 Task: Look for products in the category "Dental Care" from Lively Up Your Breath! only.
Action: Mouse pressed left at (308, 142)
Screenshot: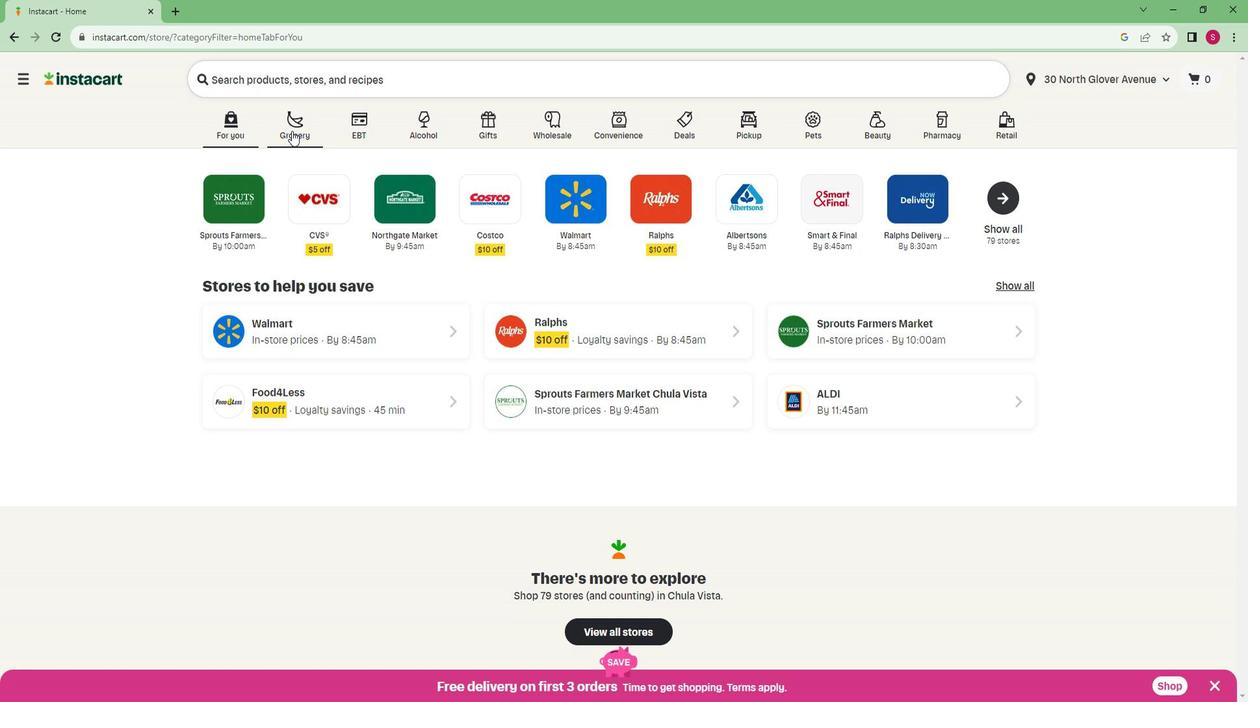 
Action: Mouse moved to (282, 363)
Screenshot: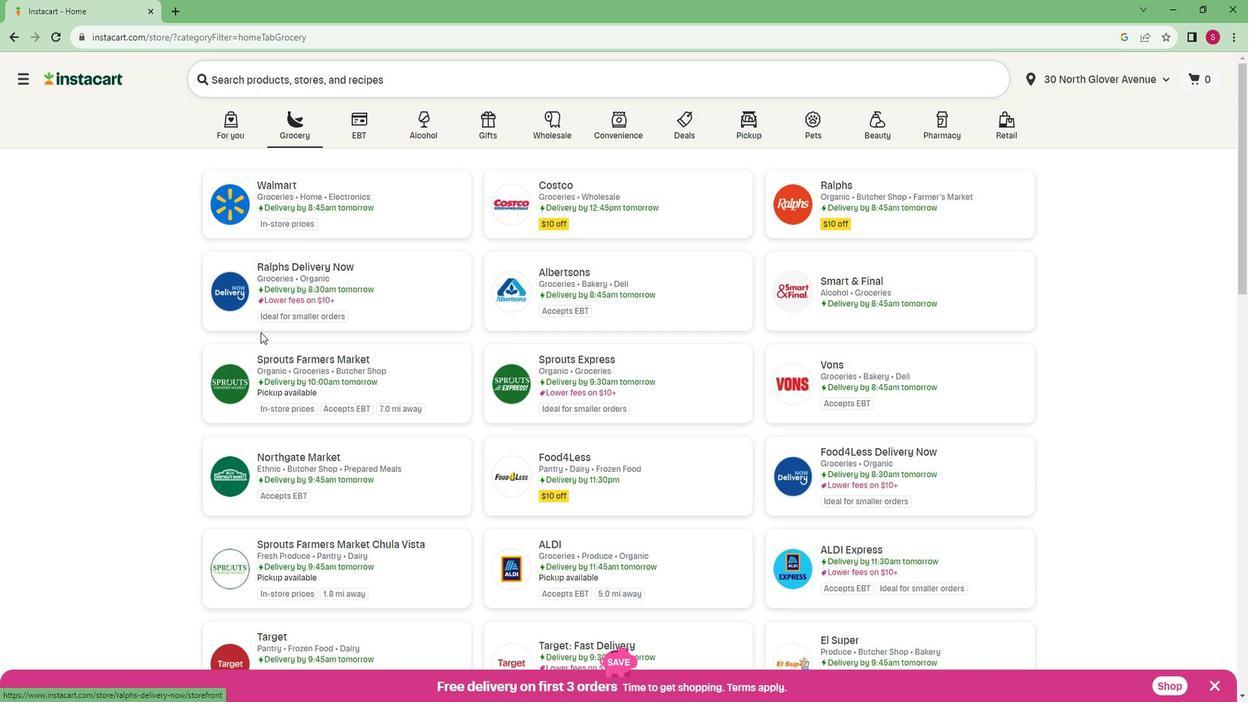 
Action: Mouse pressed left at (282, 363)
Screenshot: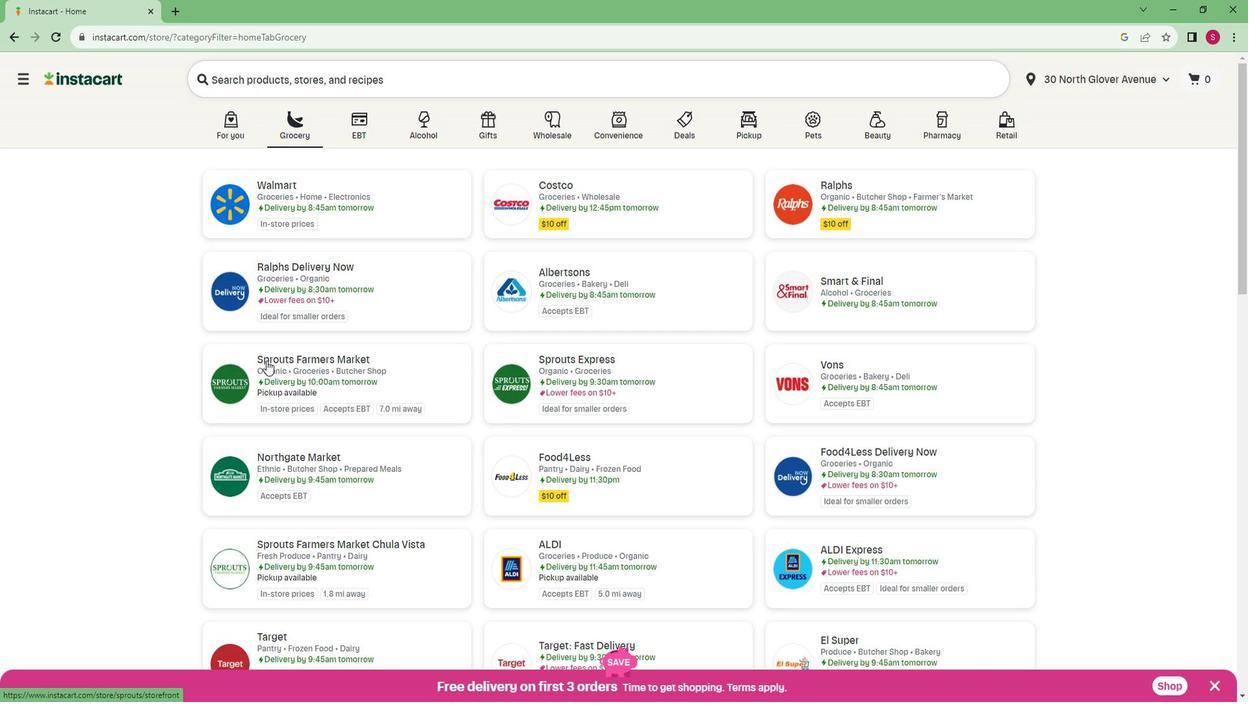 
Action: Mouse moved to (104, 404)
Screenshot: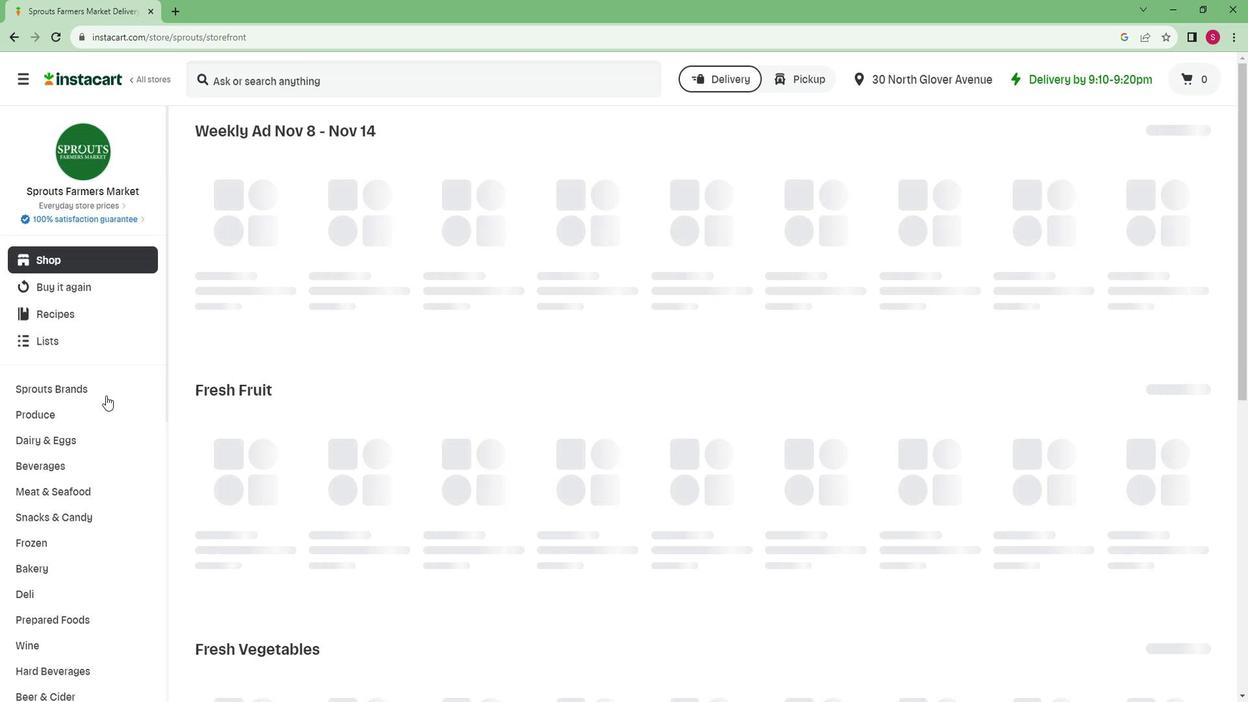
Action: Mouse scrolled (104, 403) with delta (0, 0)
Screenshot: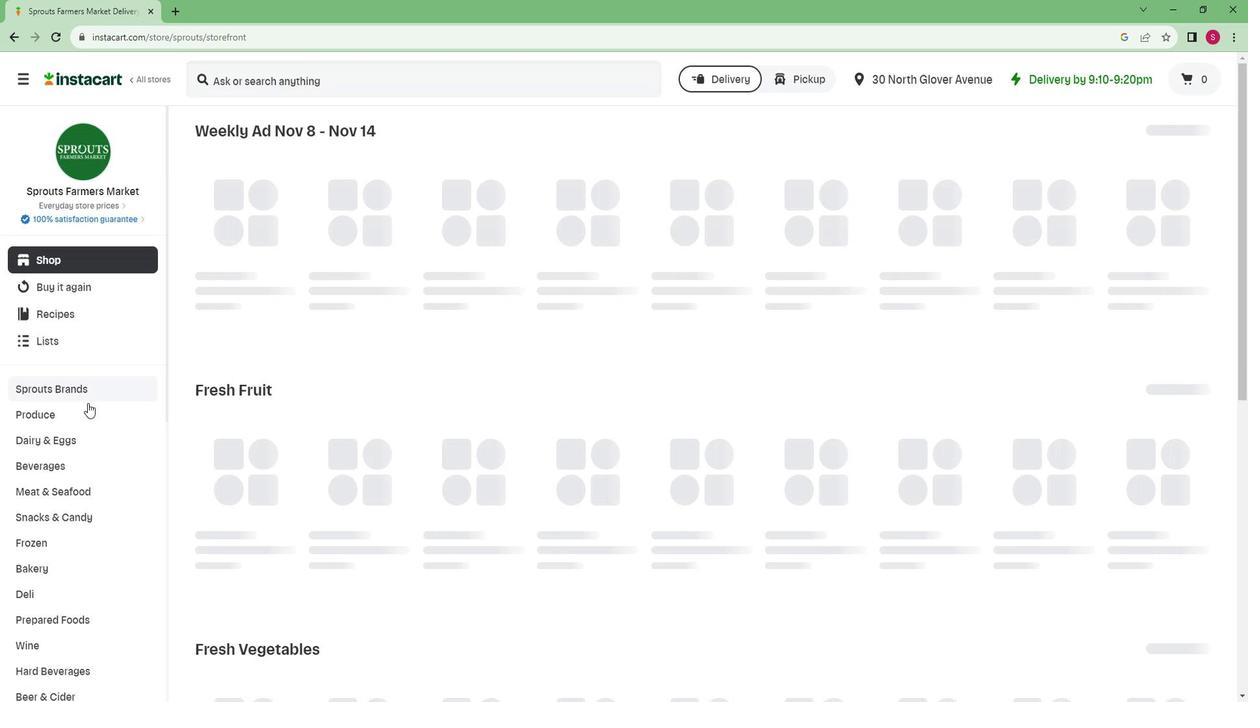 
Action: Mouse scrolled (104, 403) with delta (0, 0)
Screenshot: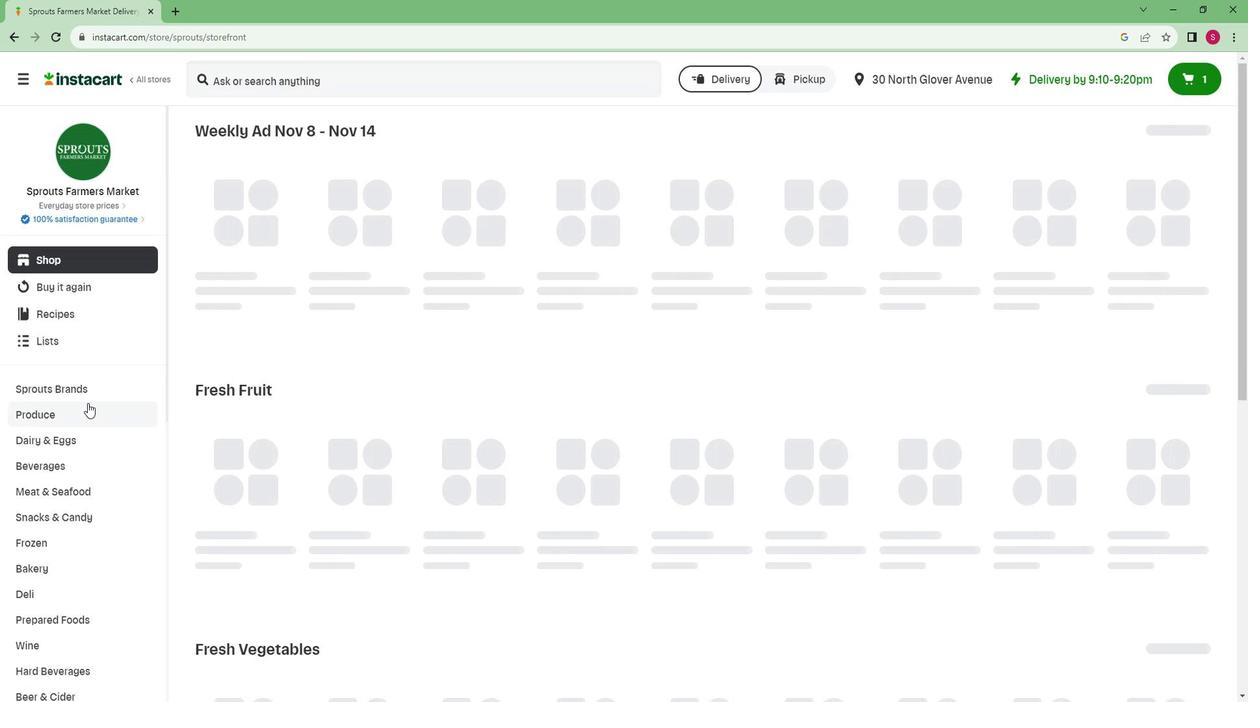 
Action: Mouse scrolled (104, 403) with delta (0, 0)
Screenshot: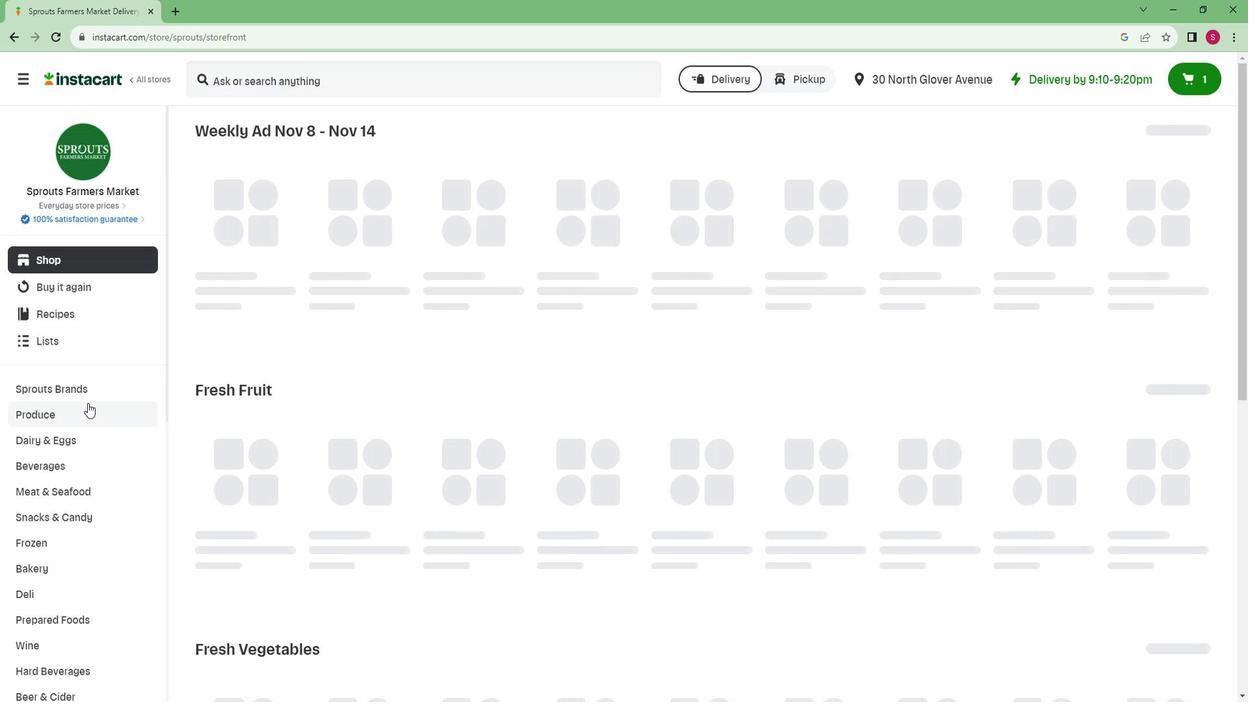 
Action: Mouse scrolled (104, 403) with delta (0, 0)
Screenshot: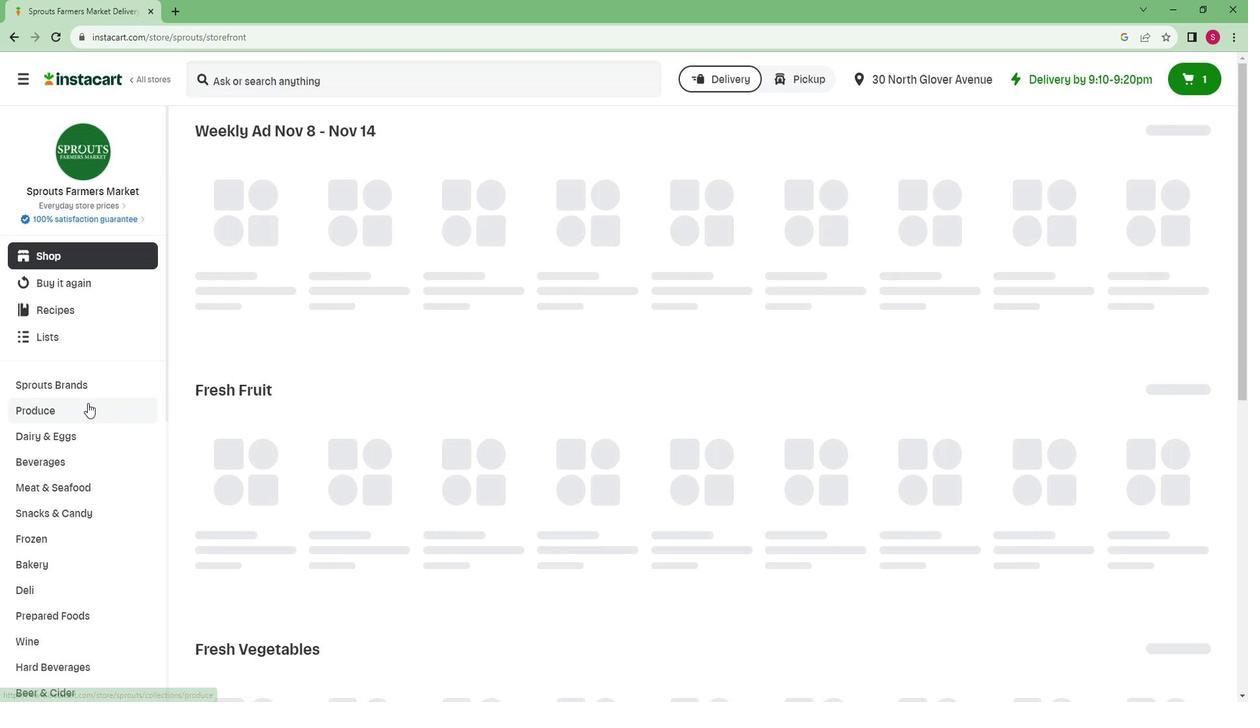 
Action: Mouse scrolled (104, 405) with delta (0, 0)
Screenshot: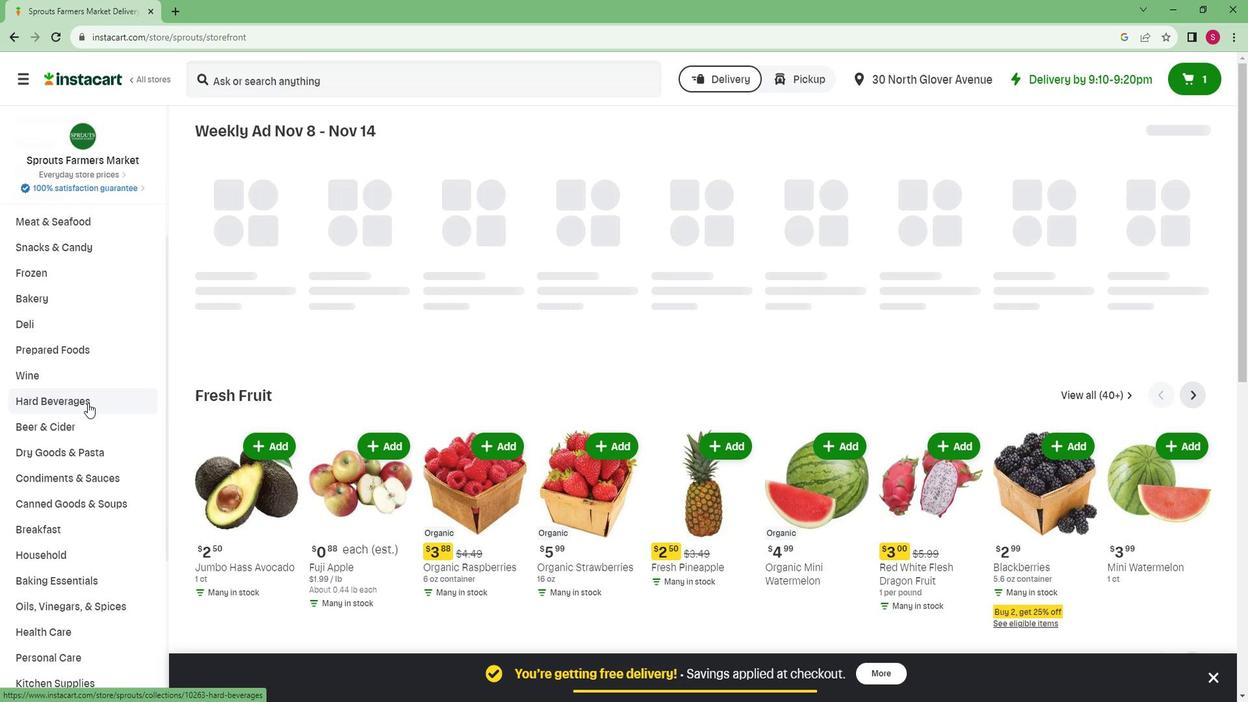 
Action: Mouse scrolled (104, 405) with delta (0, 0)
Screenshot: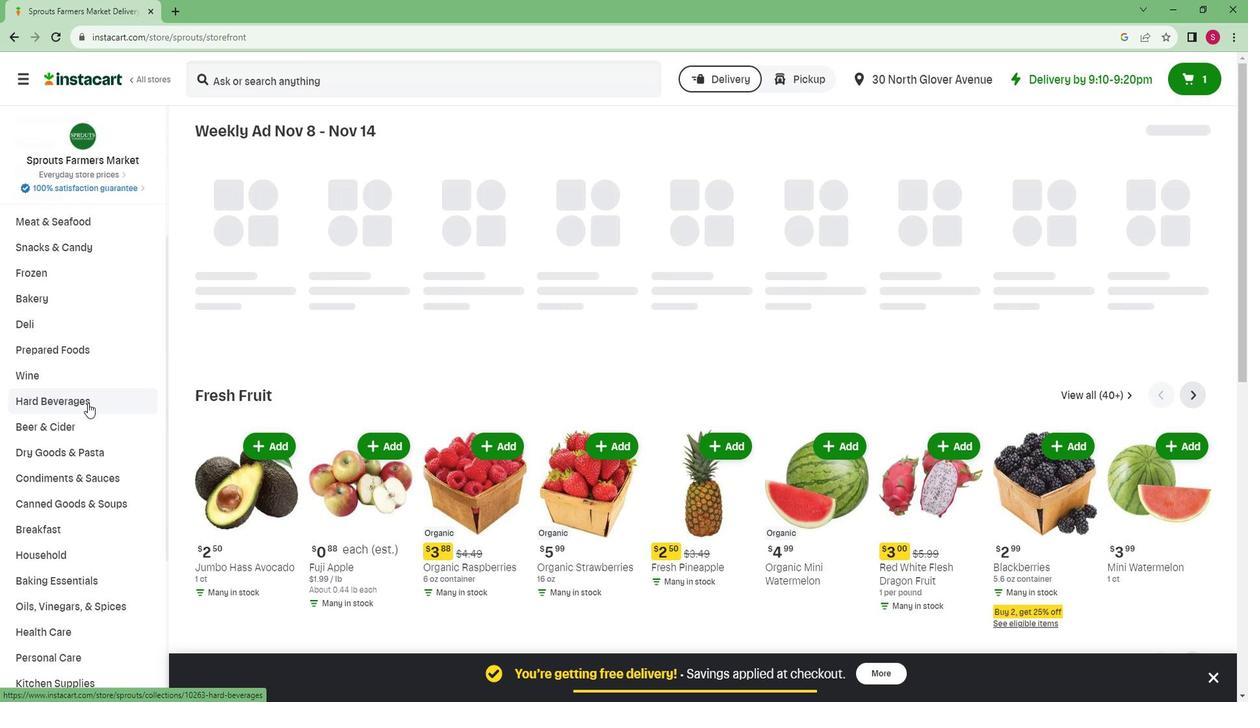 
Action: Mouse moved to (103, 405)
Screenshot: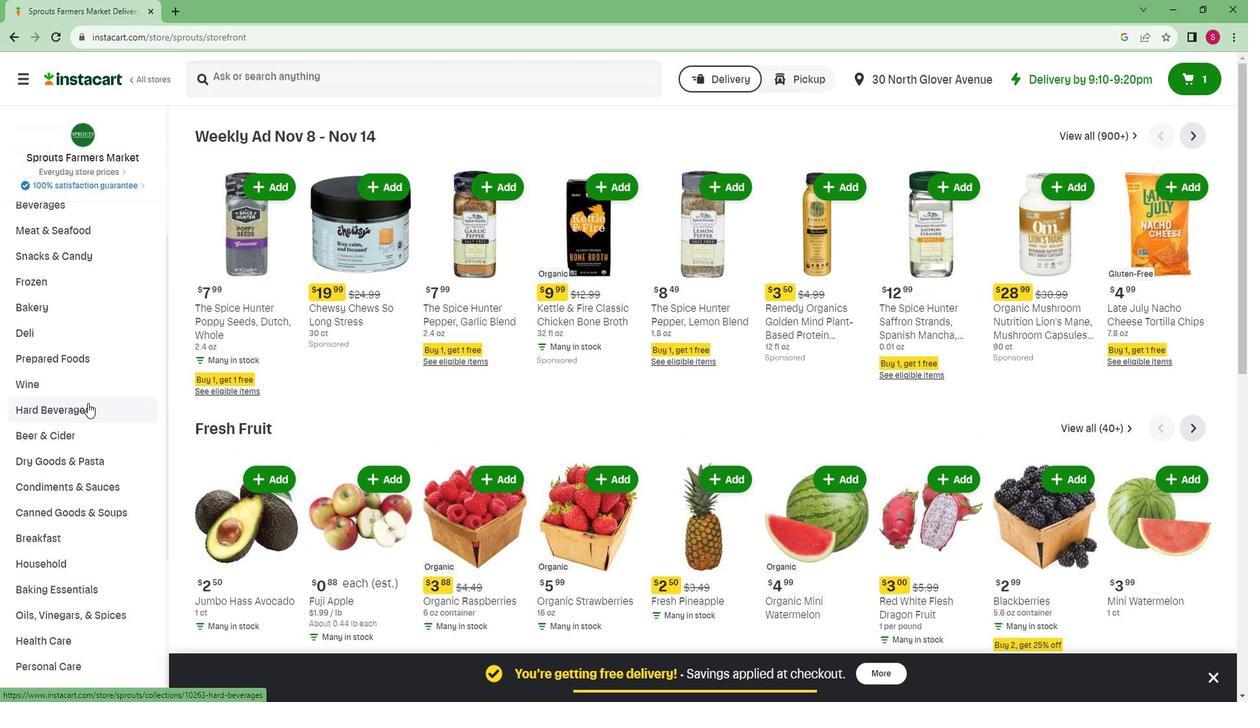 
Action: Mouse scrolled (103, 404) with delta (0, 0)
Screenshot: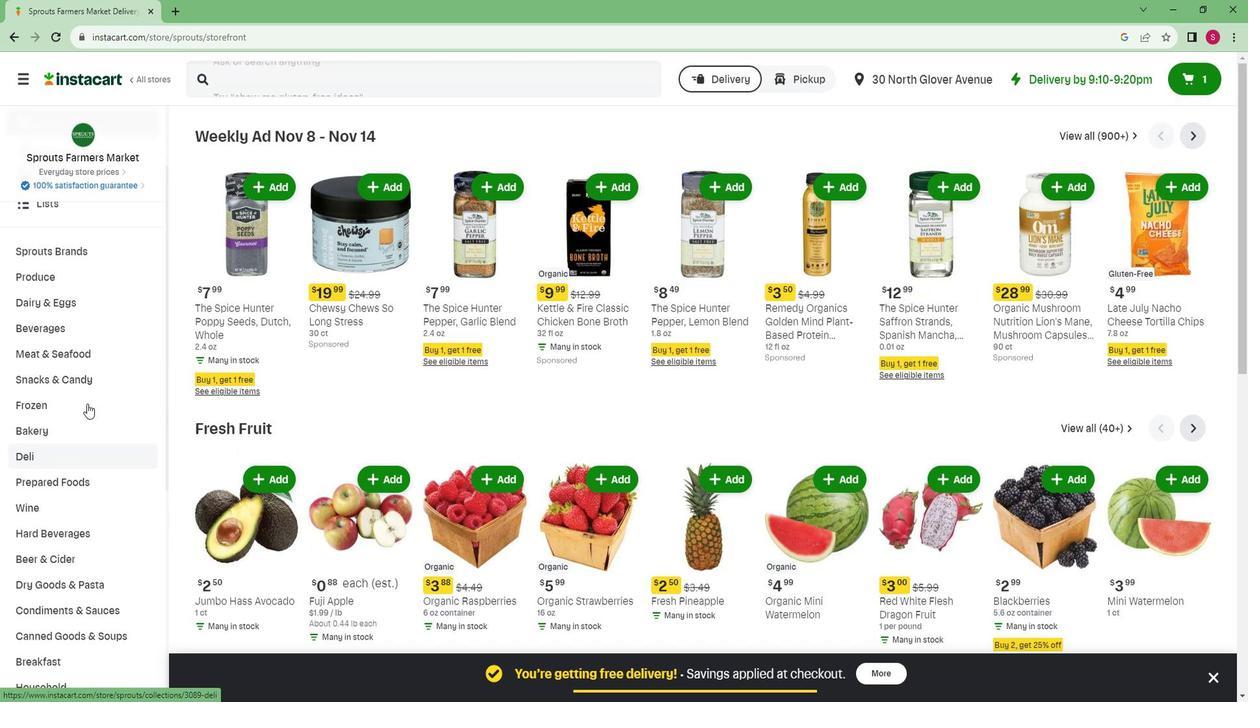 
Action: Mouse scrolled (103, 404) with delta (0, 0)
Screenshot: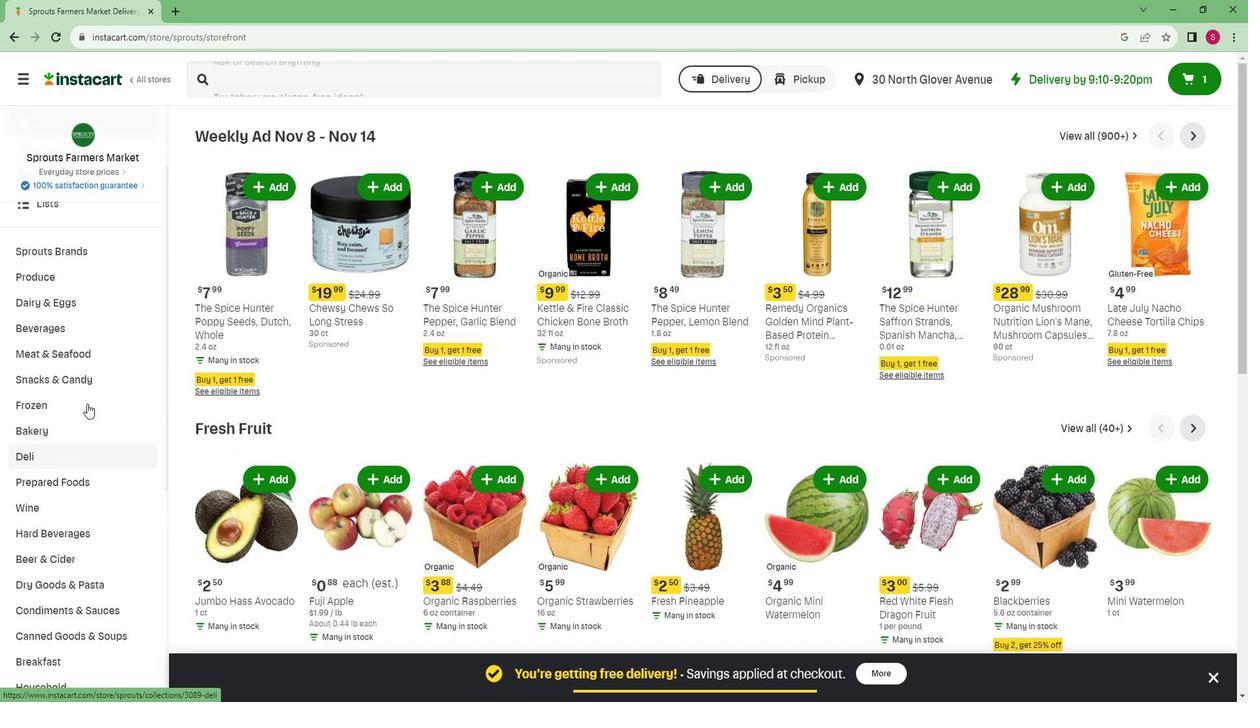 
Action: Mouse scrolled (103, 404) with delta (0, 0)
Screenshot: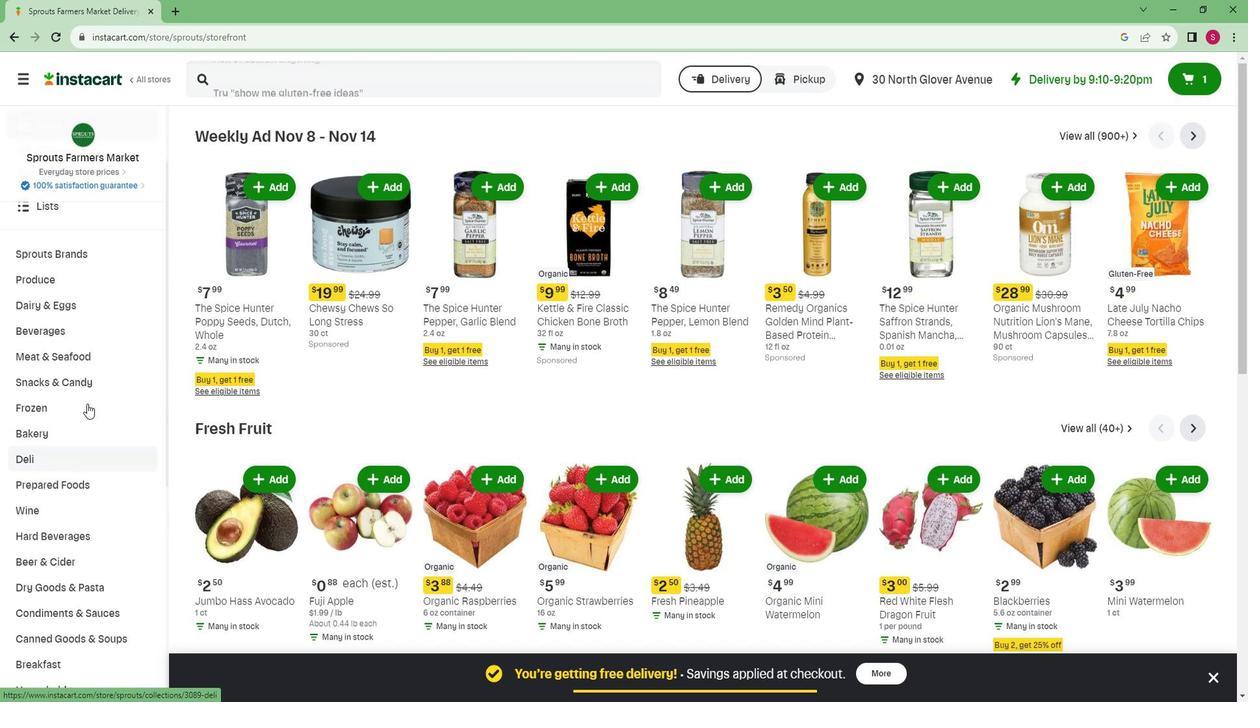 
Action: Mouse scrolled (103, 404) with delta (0, 0)
Screenshot: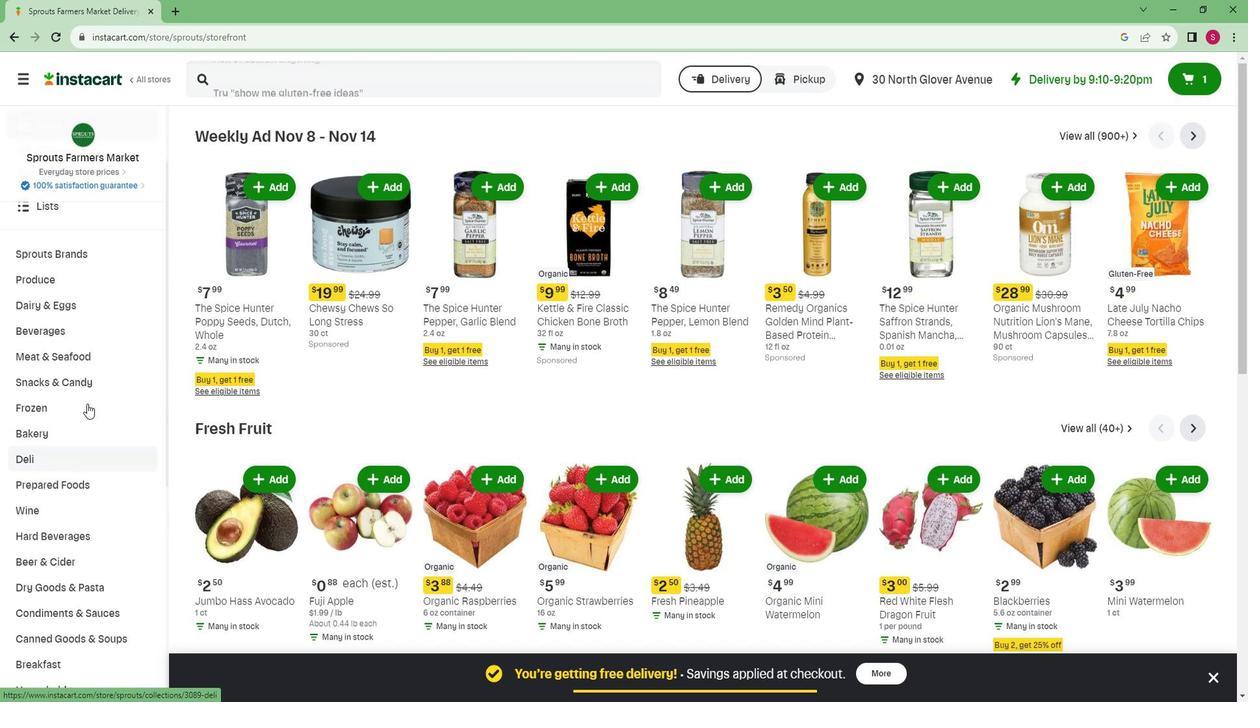 
Action: Mouse scrolled (103, 404) with delta (0, 0)
Screenshot: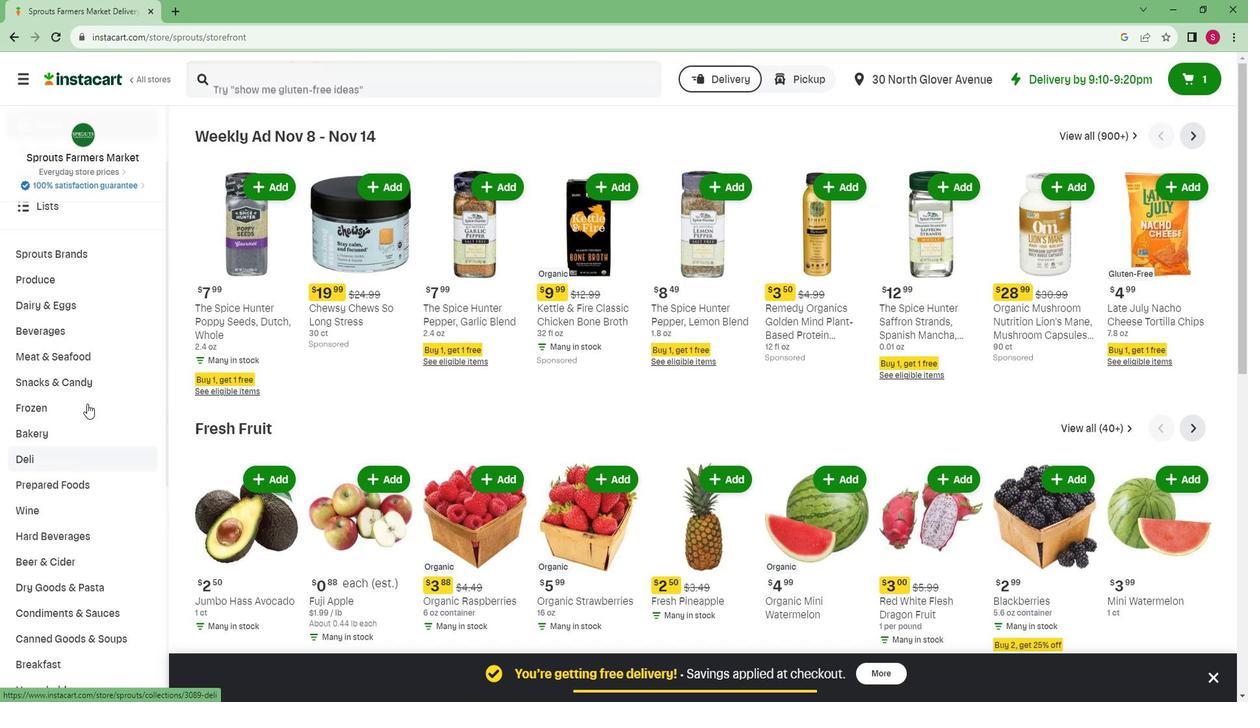 
Action: Mouse scrolled (103, 404) with delta (0, 0)
Screenshot: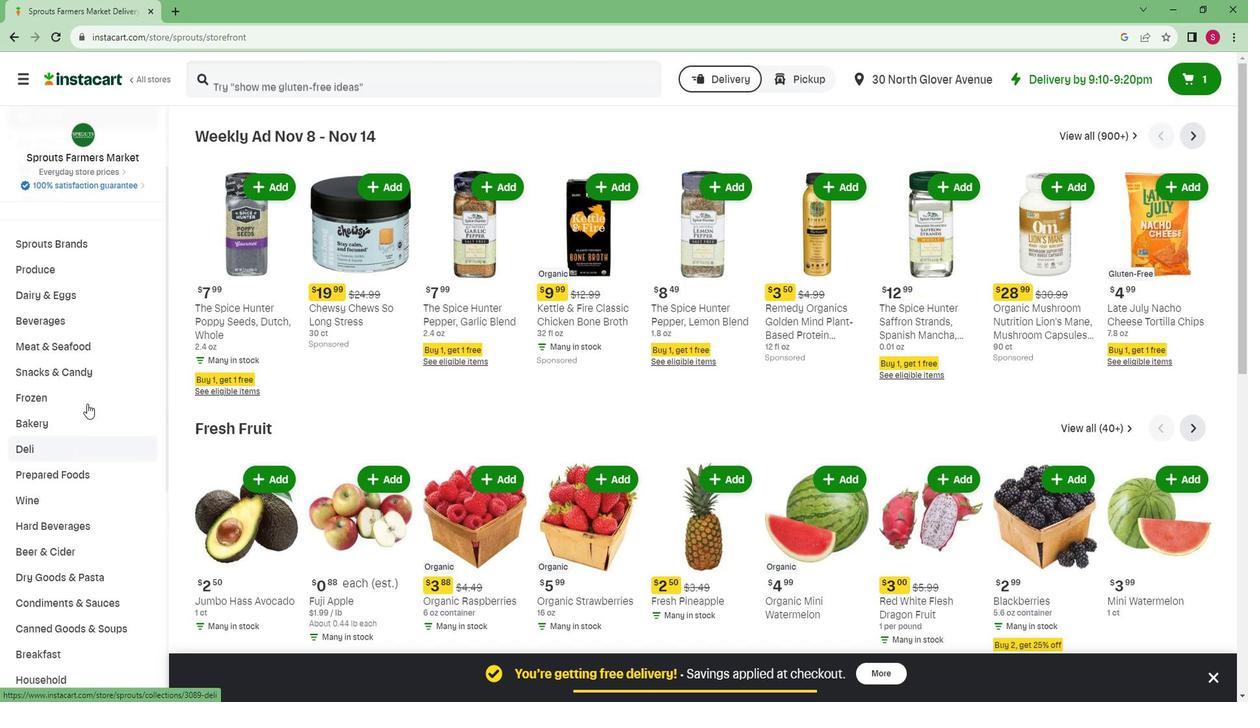 
Action: Mouse scrolled (103, 404) with delta (0, 0)
Screenshot: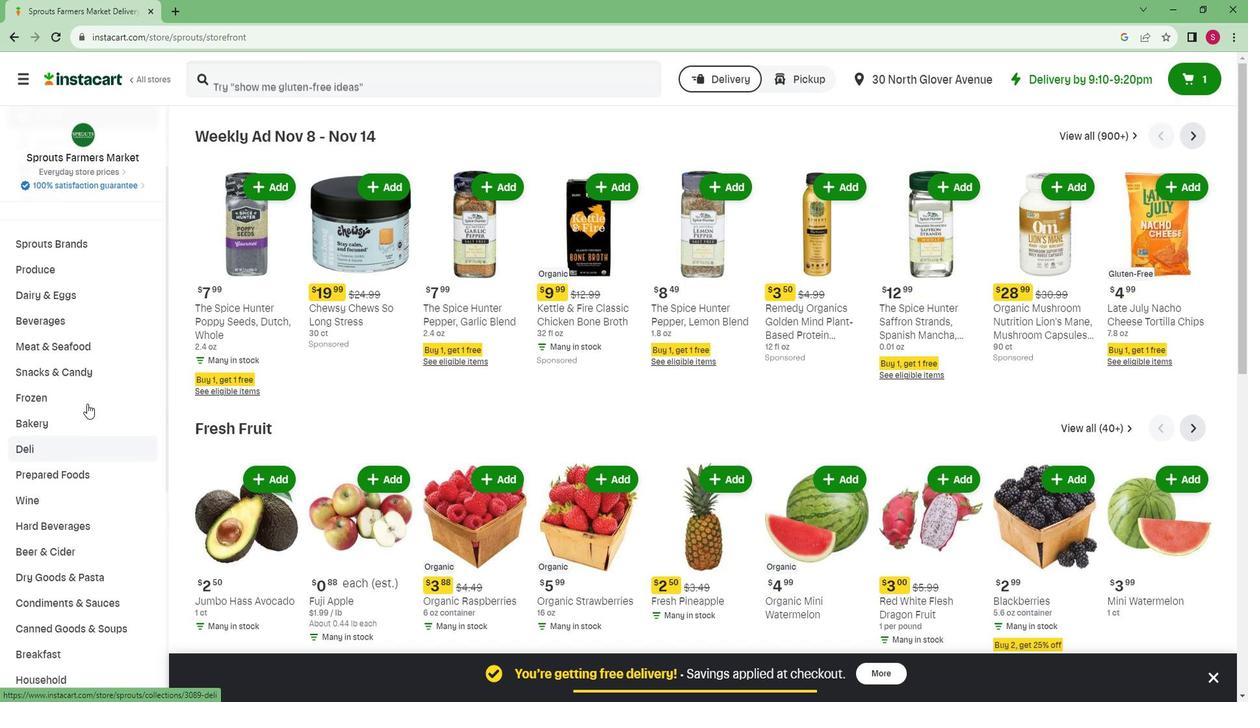 
Action: Mouse moved to (41, 657)
Screenshot: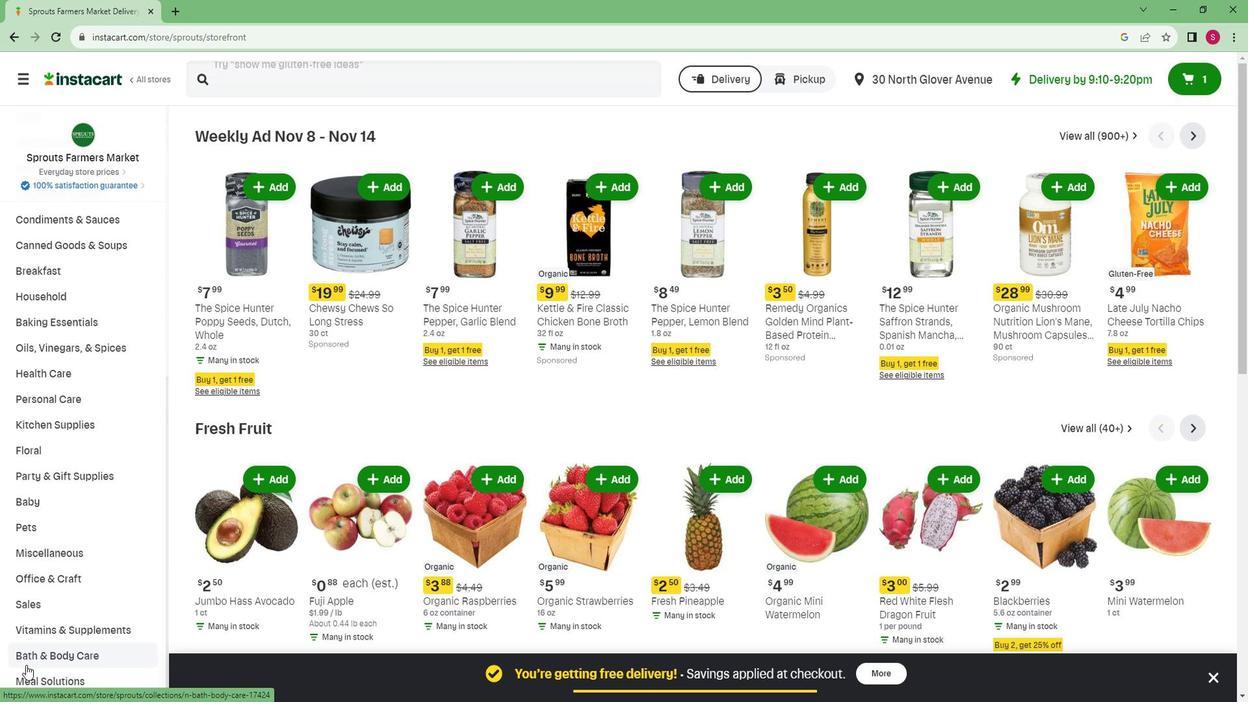 
Action: Mouse pressed left at (41, 657)
Screenshot: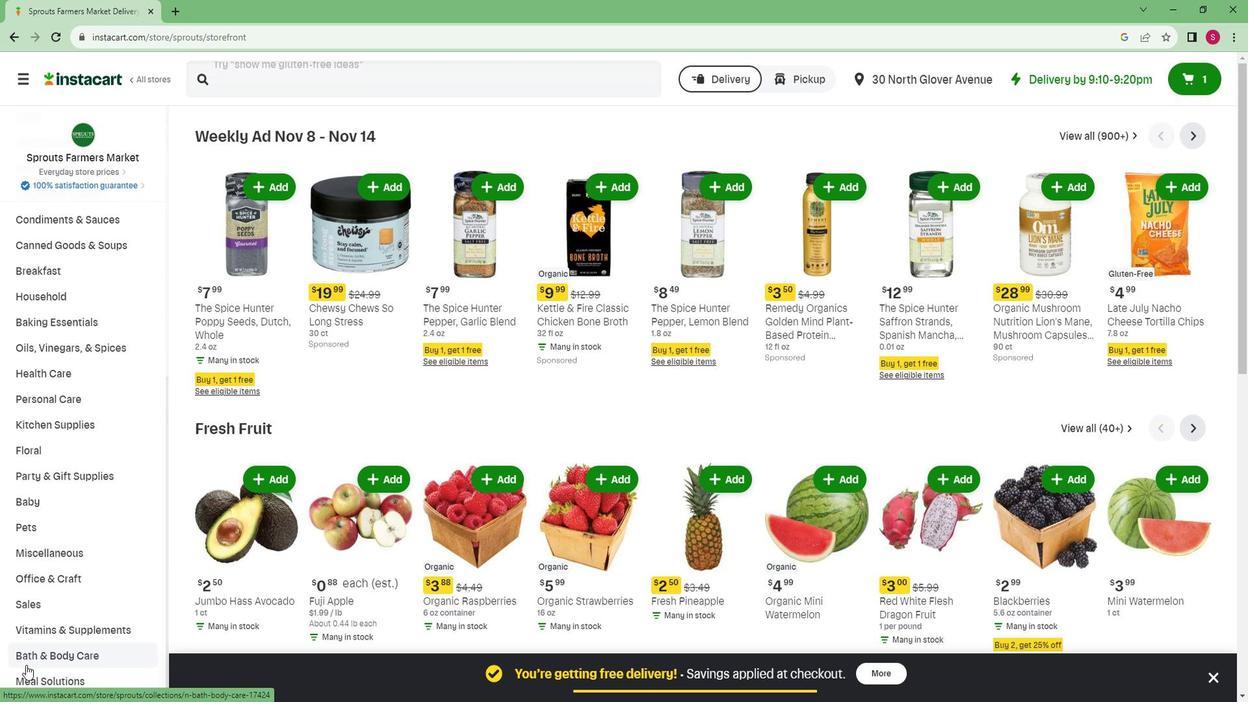 
Action: Mouse moved to (89, 642)
Screenshot: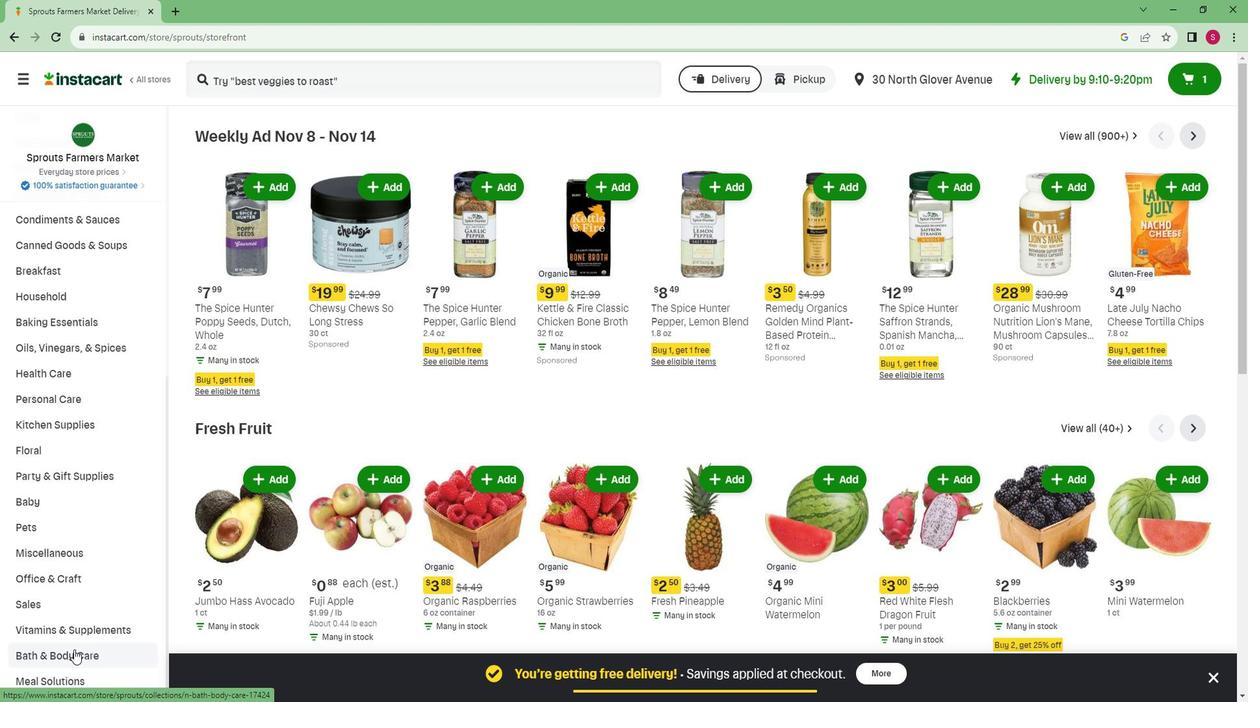 
Action: Mouse pressed left at (89, 642)
Screenshot: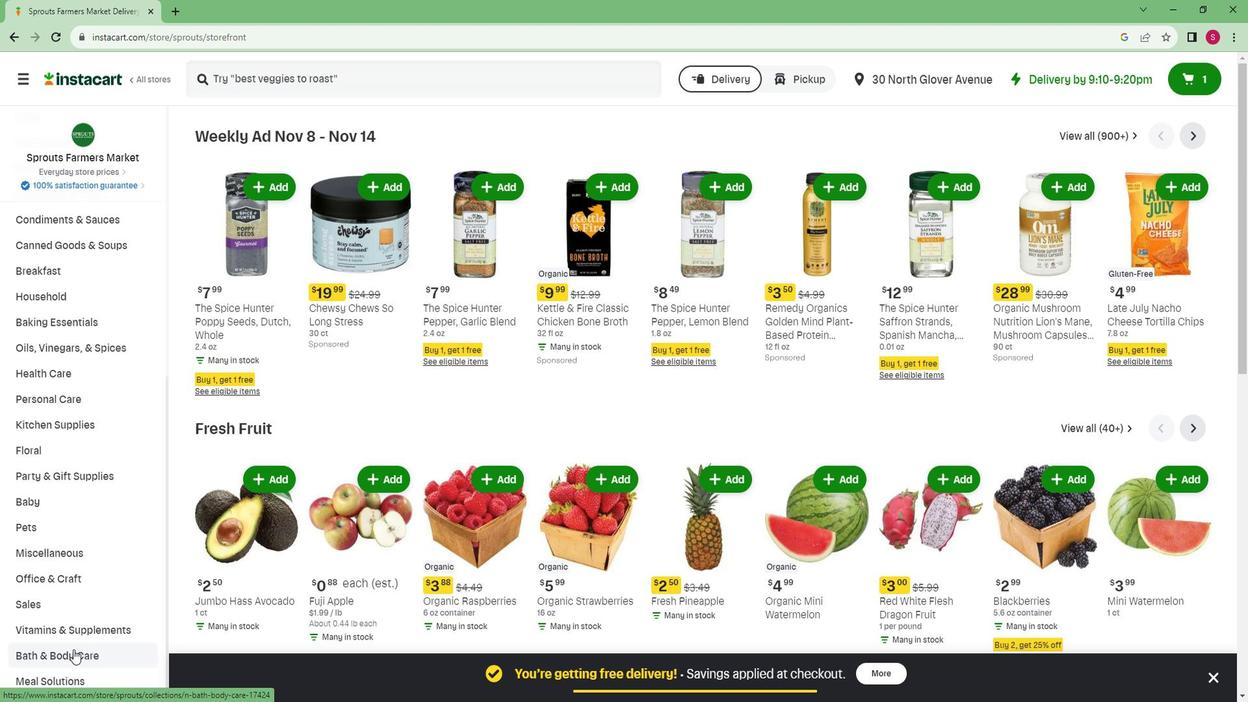 
Action: Mouse moved to (866, 180)
Screenshot: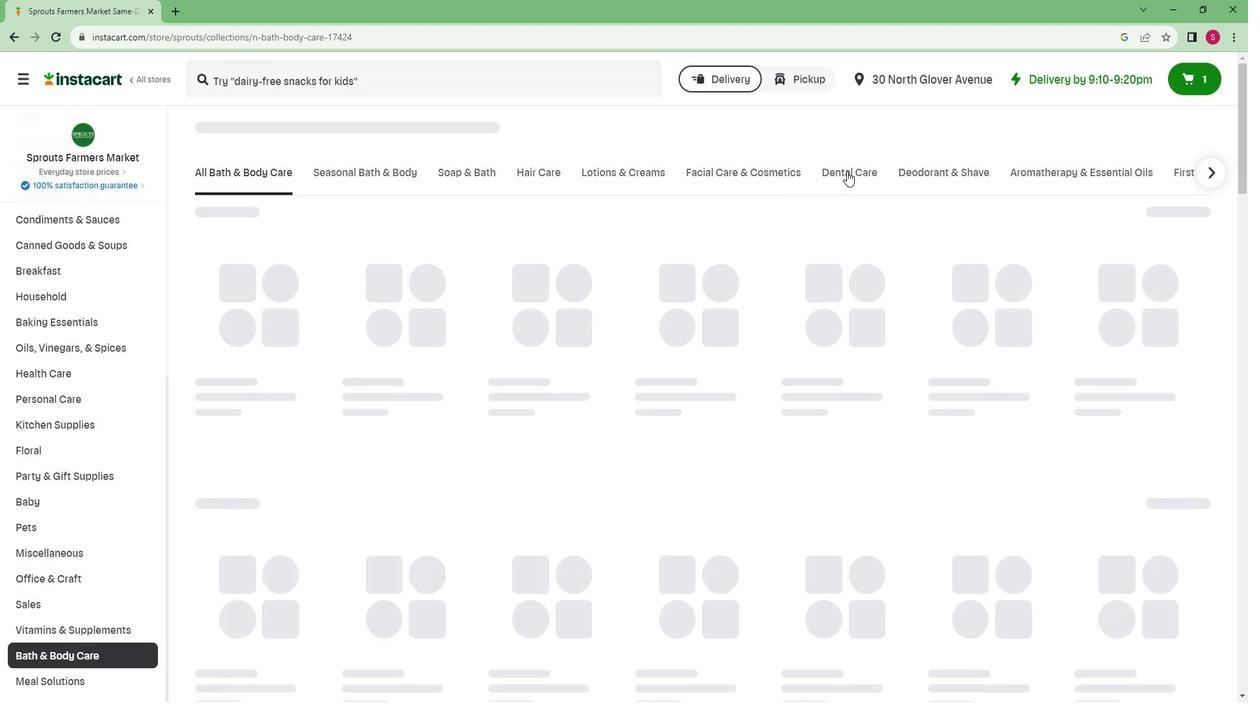 
Action: Mouse pressed left at (866, 180)
Screenshot: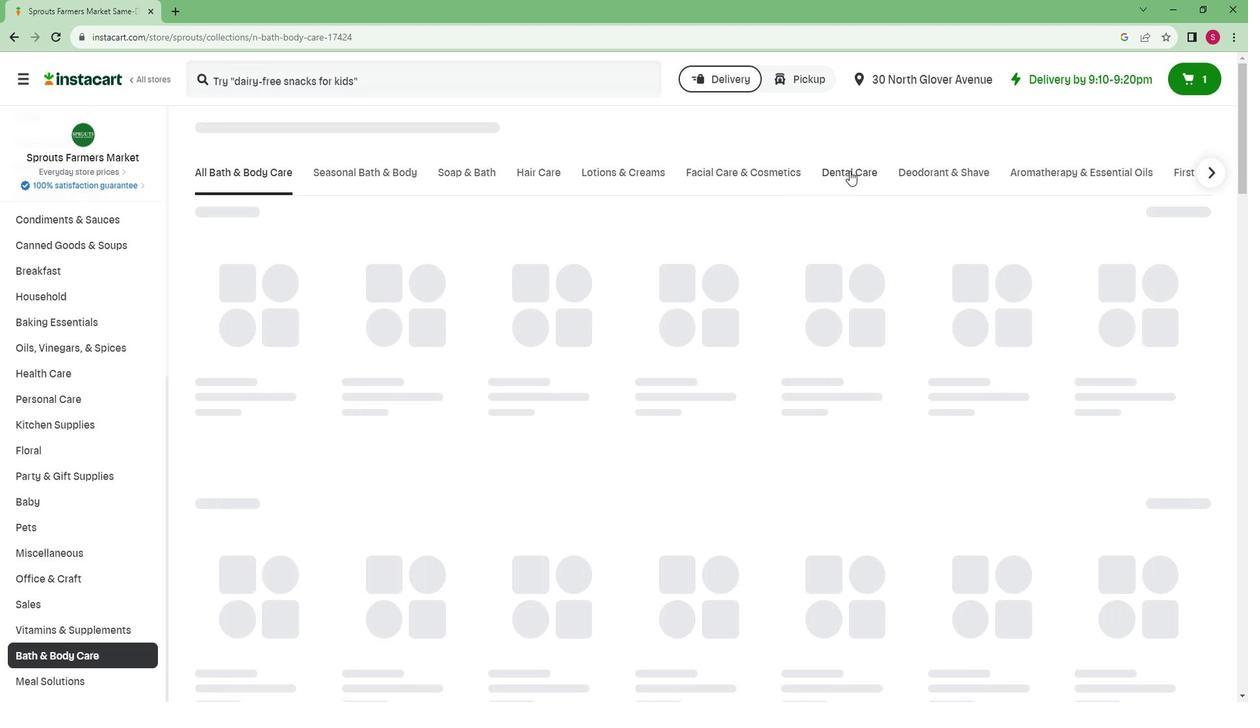 
Action: Mouse moved to (433, 228)
Screenshot: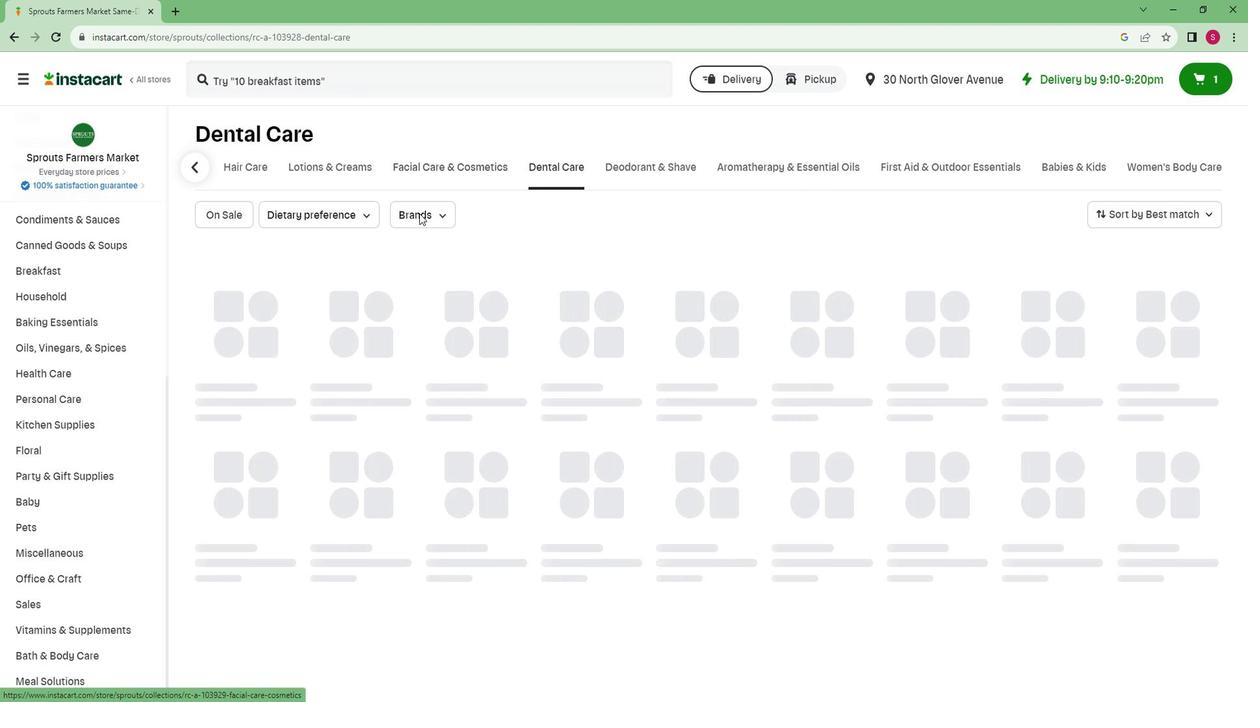 
Action: Mouse pressed left at (433, 228)
Screenshot: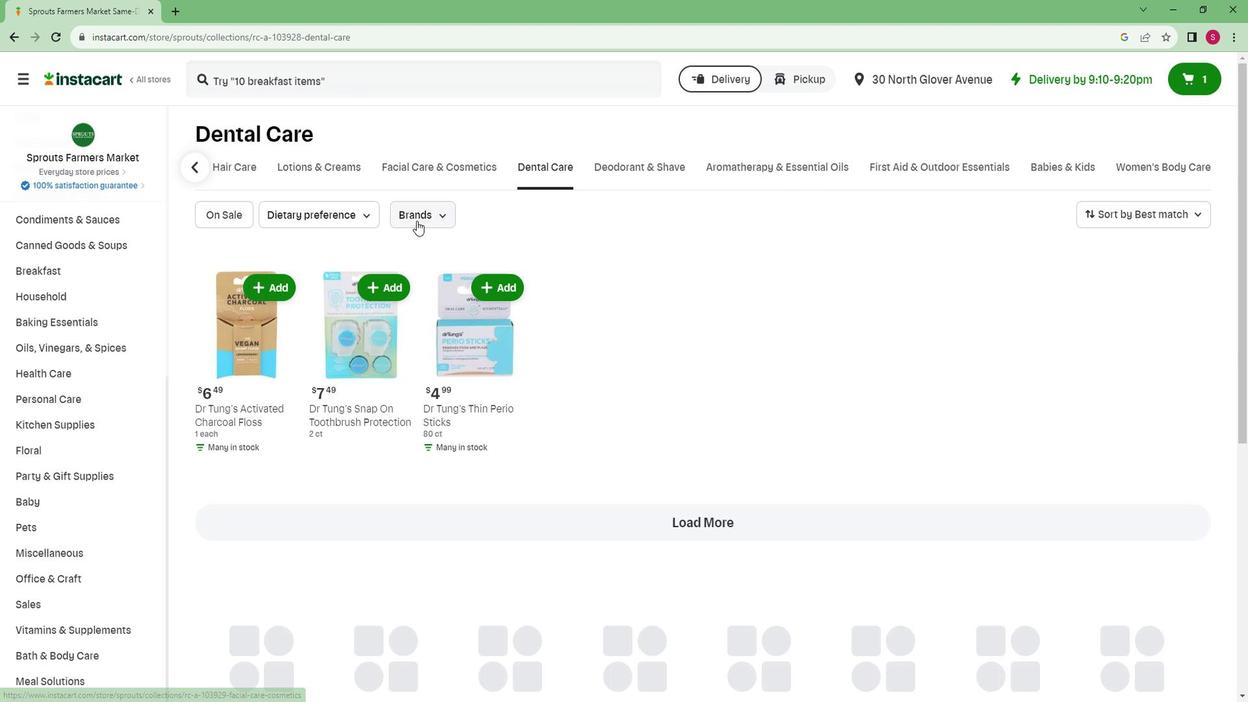 
Action: Mouse moved to (441, 367)
Screenshot: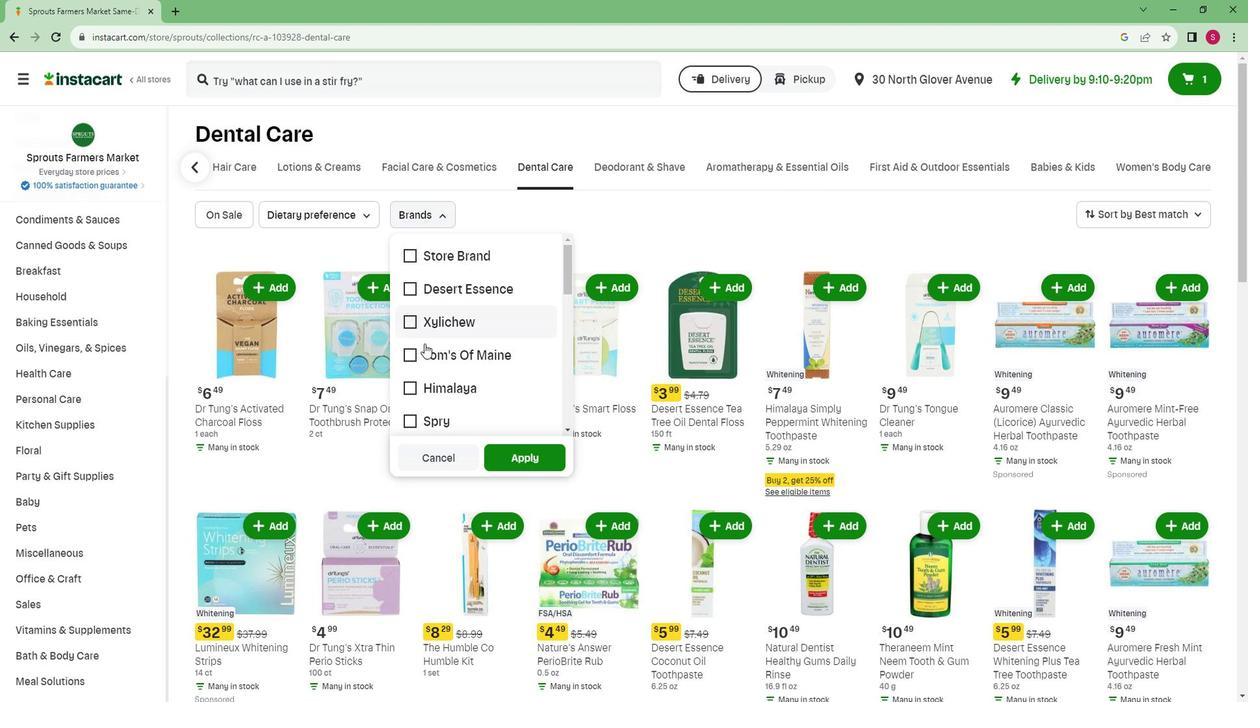 
Action: Mouse scrolled (441, 366) with delta (0, 0)
Screenshot: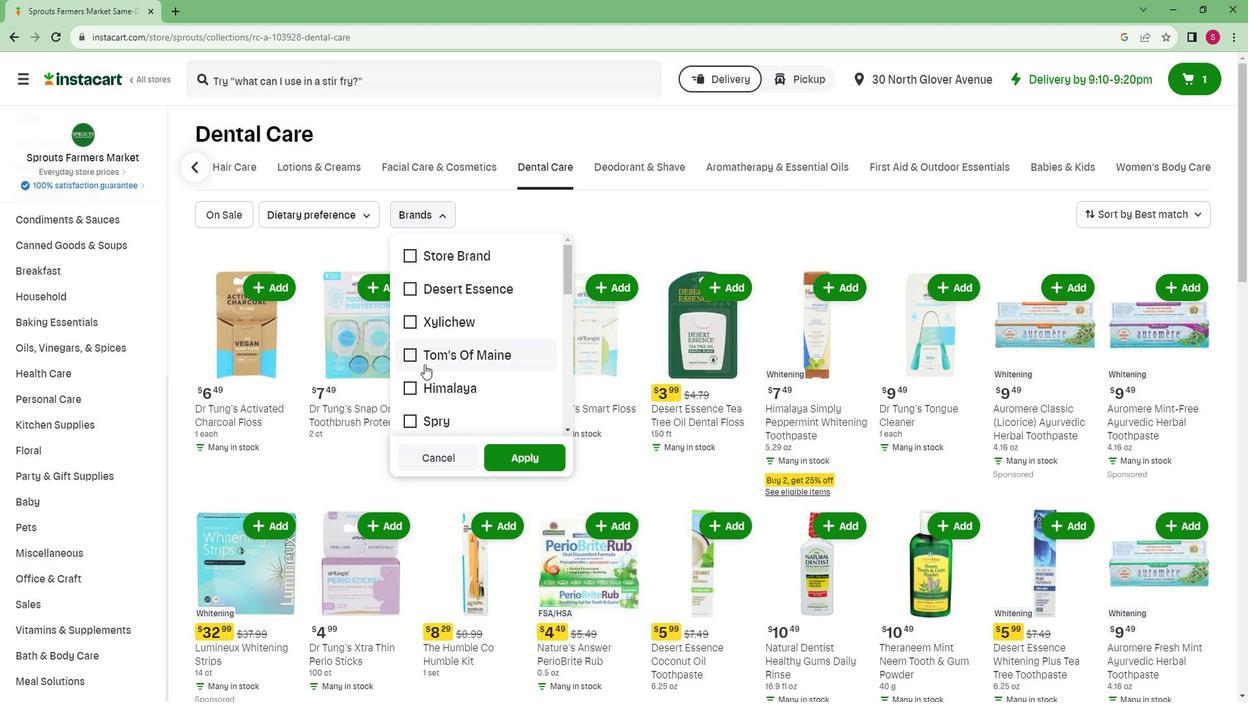 
Action: Mouse scrolled (441, 366) with delta (0, 0)
Screenshot: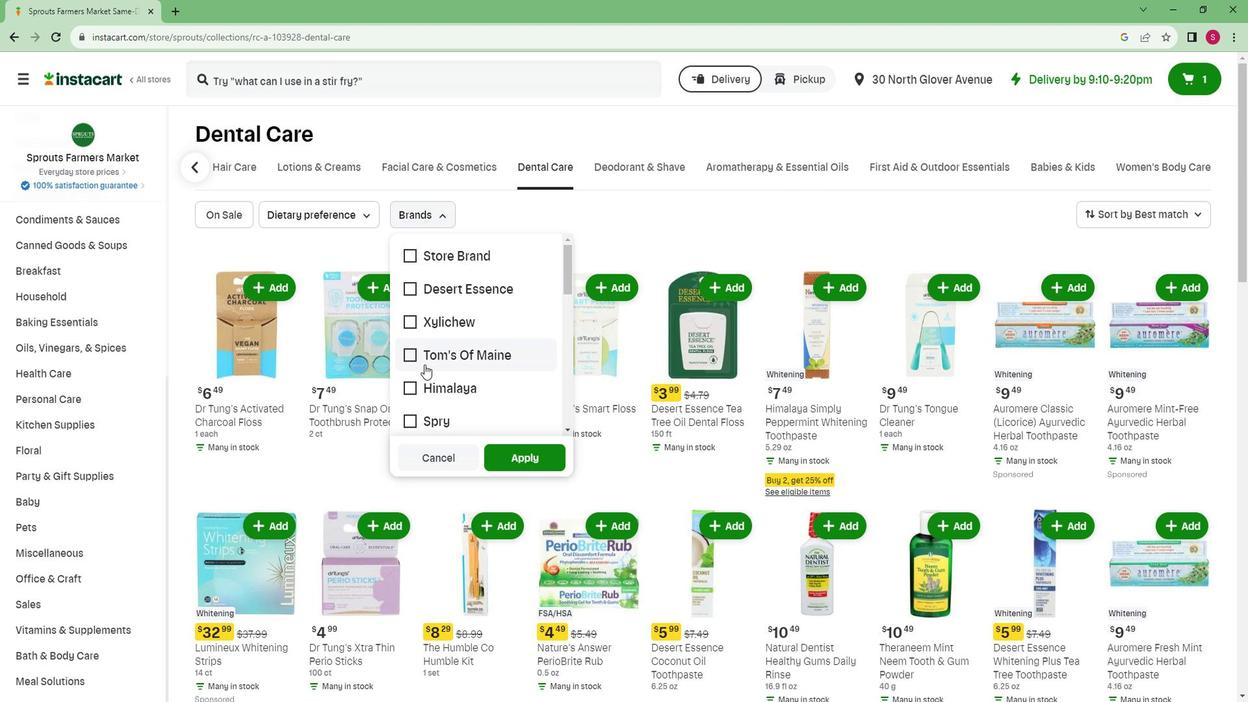 
Action: Mouse scrolled (441, 366) with delta (0, 0)
Screenshot: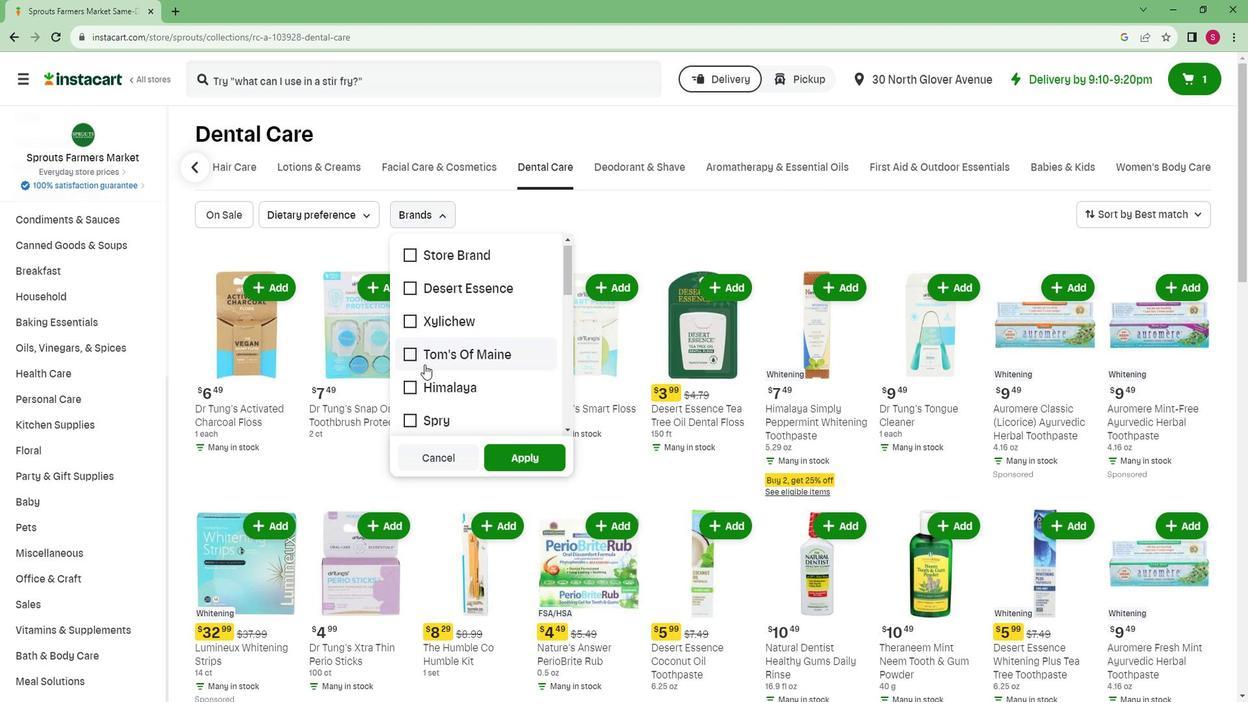 
Action: Mouse moved to (448, 357)
Screenshot: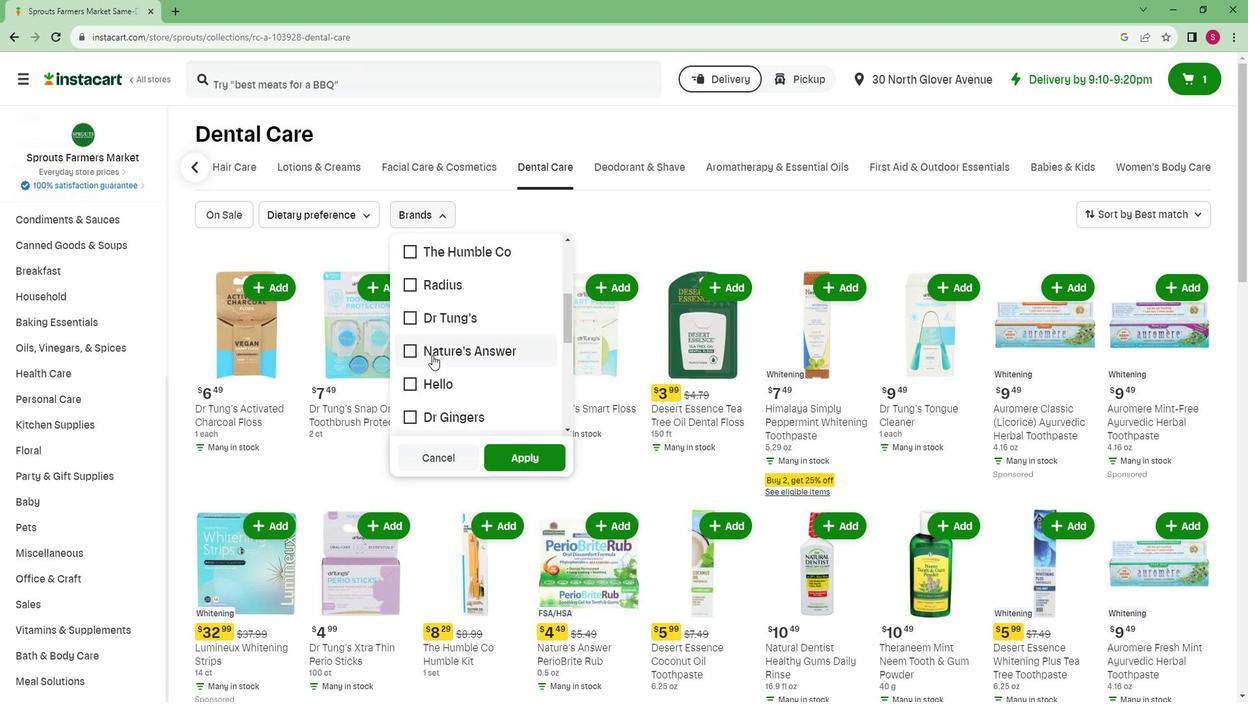 
Action: Mouse scrolled (448, 356) with delta (0, 0)
Screenshot: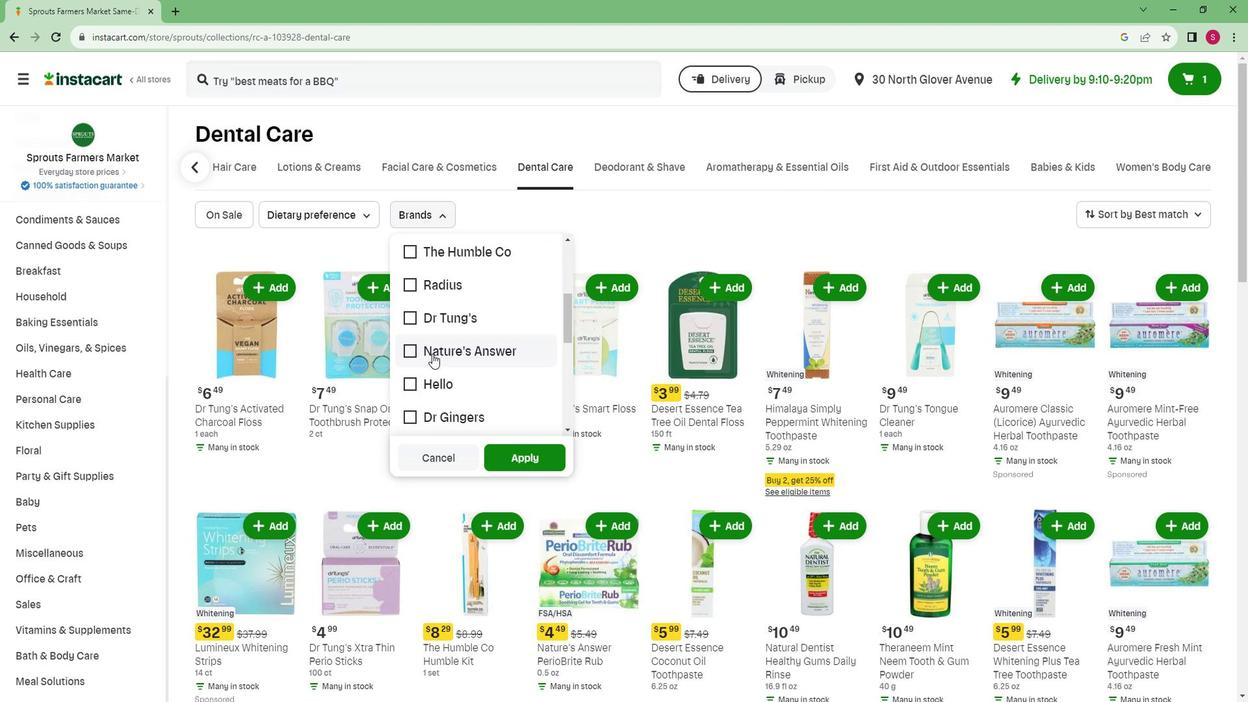 
Action: Mouse scrolled (448, 356) with delta (0, 0)
Screenshot: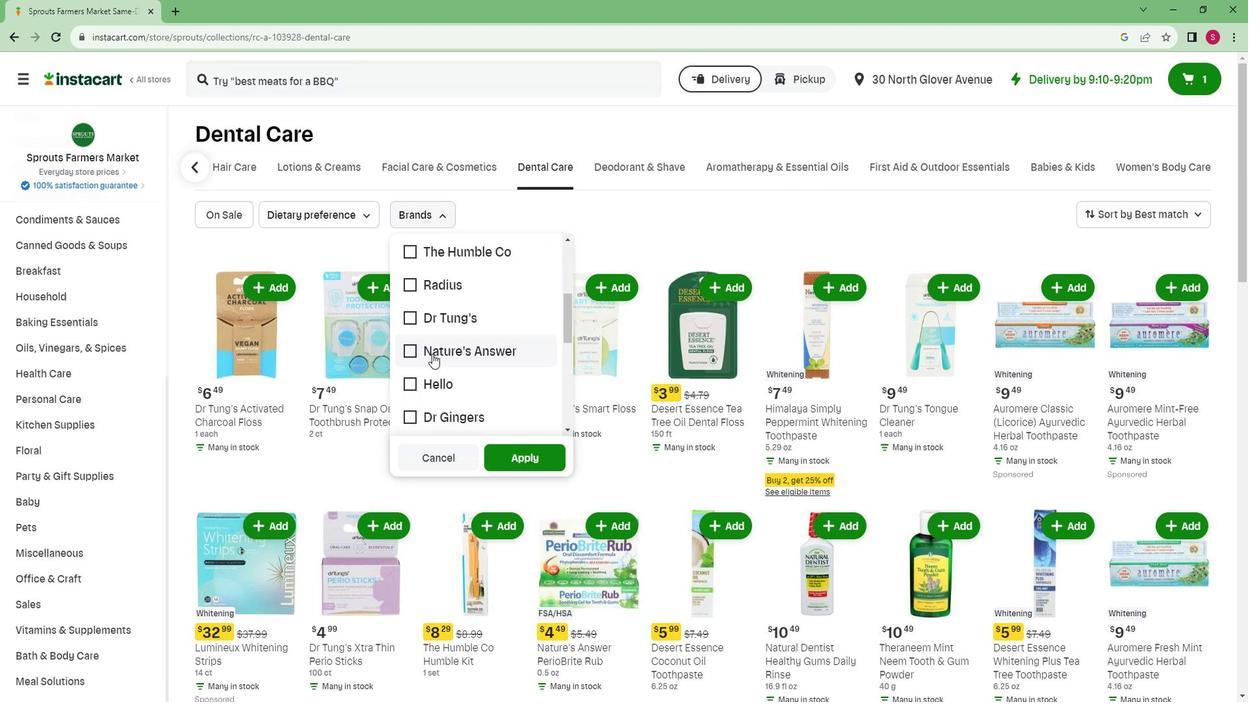 
Action: Mouse scrolled (448, 356) with delta (0, 0)
Screenshot: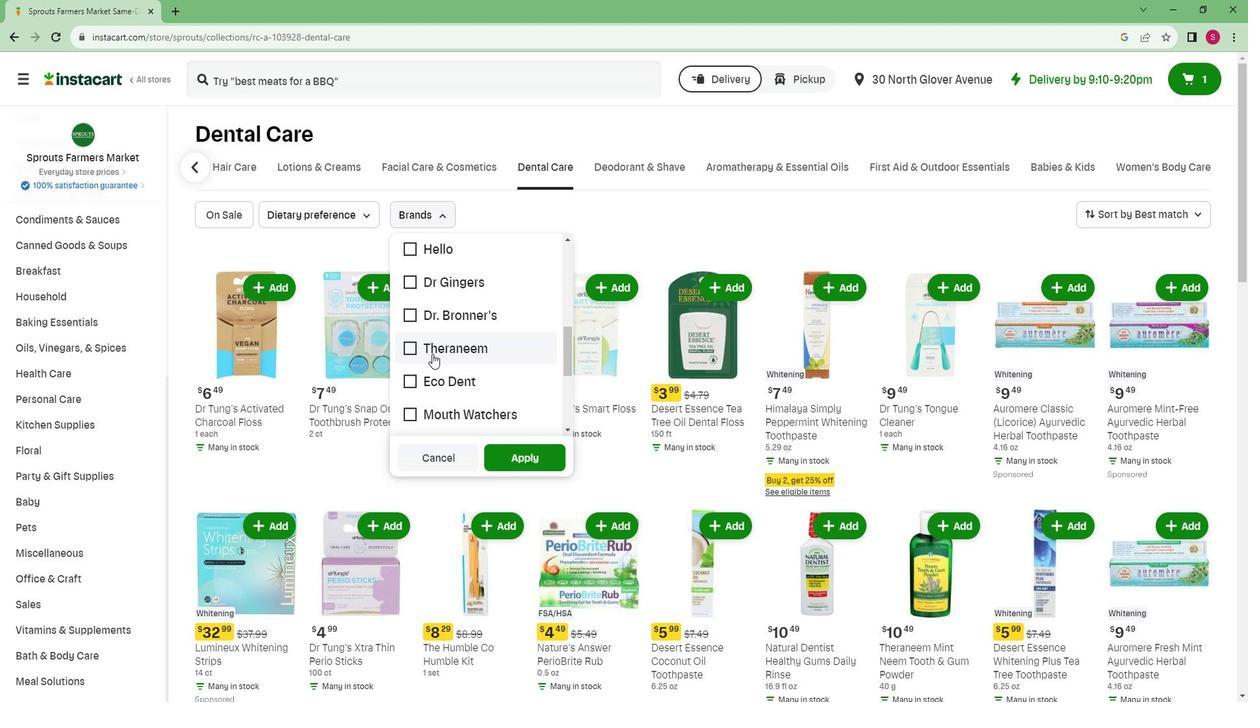 
Action: Mouse scrolled (448, 356) with delta (0, 0)
Screenshot: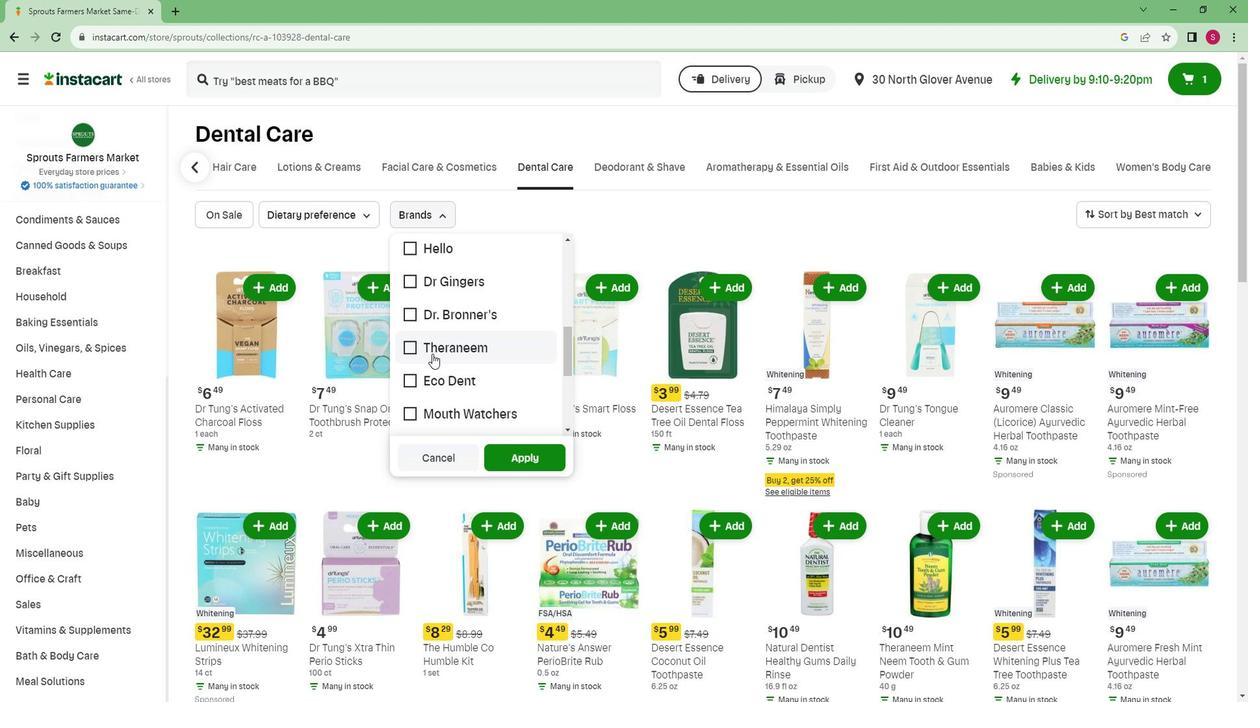 
Action: Mouse pressed left at (448, 357)
Screenshot: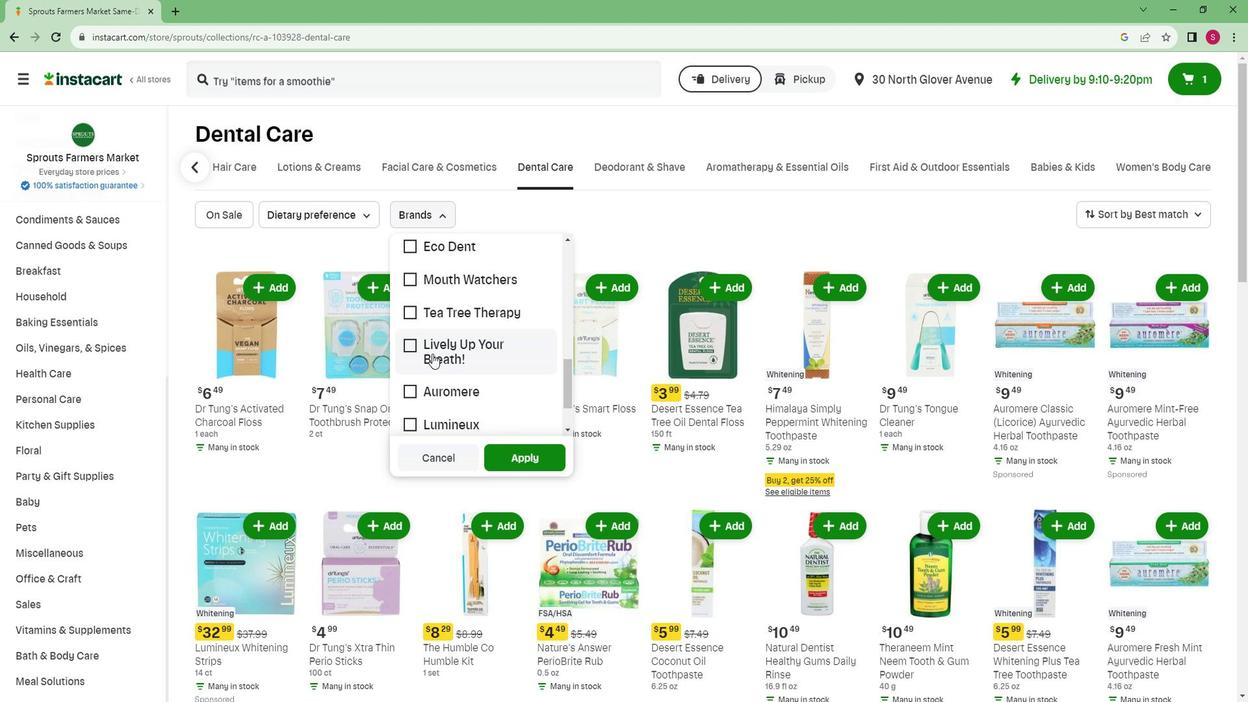 
Action: Mouse moved to (521, 457)
Screenshot: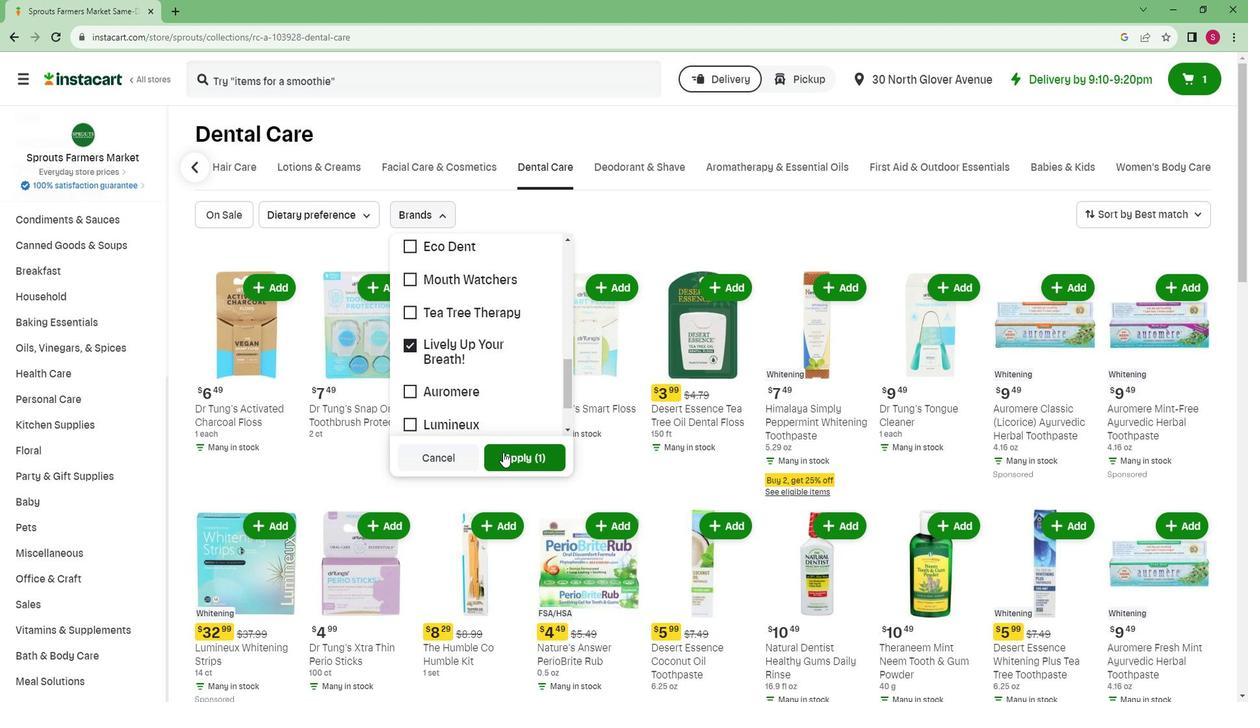 
Action: Mouse pressed left at (521, 457)
Screenshot: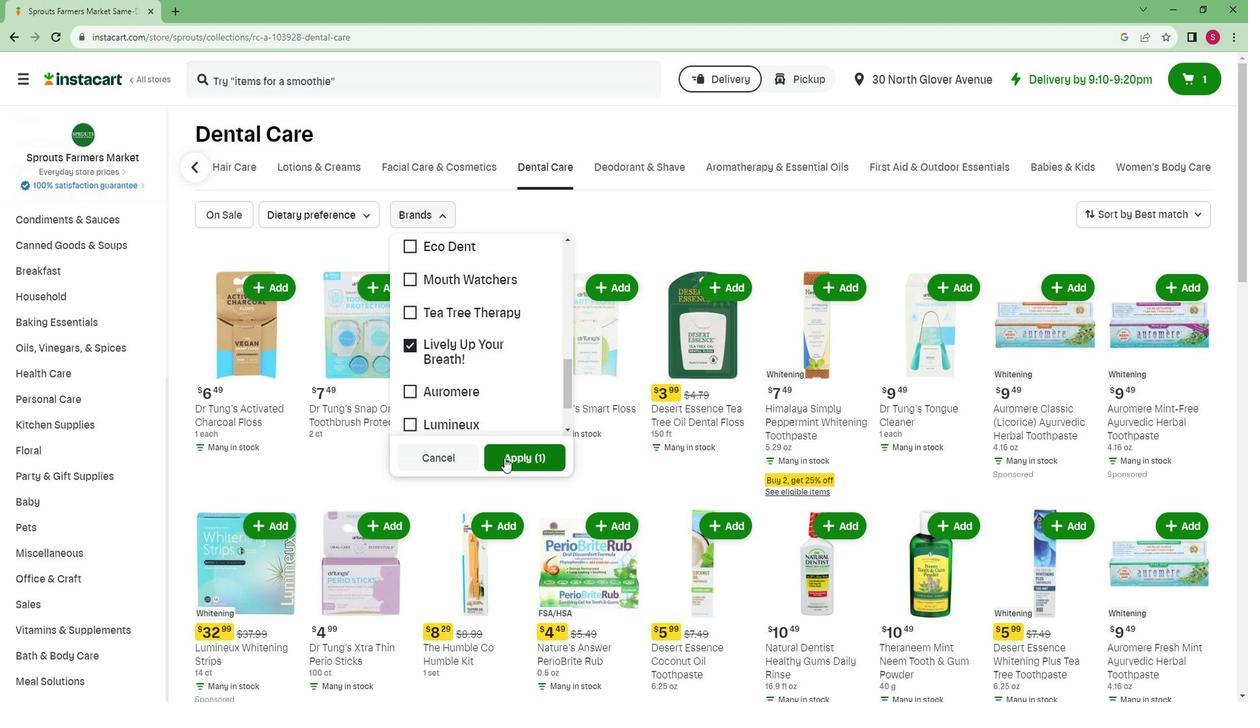 
Action: Mouse moved to (525, 442)
Screenshot: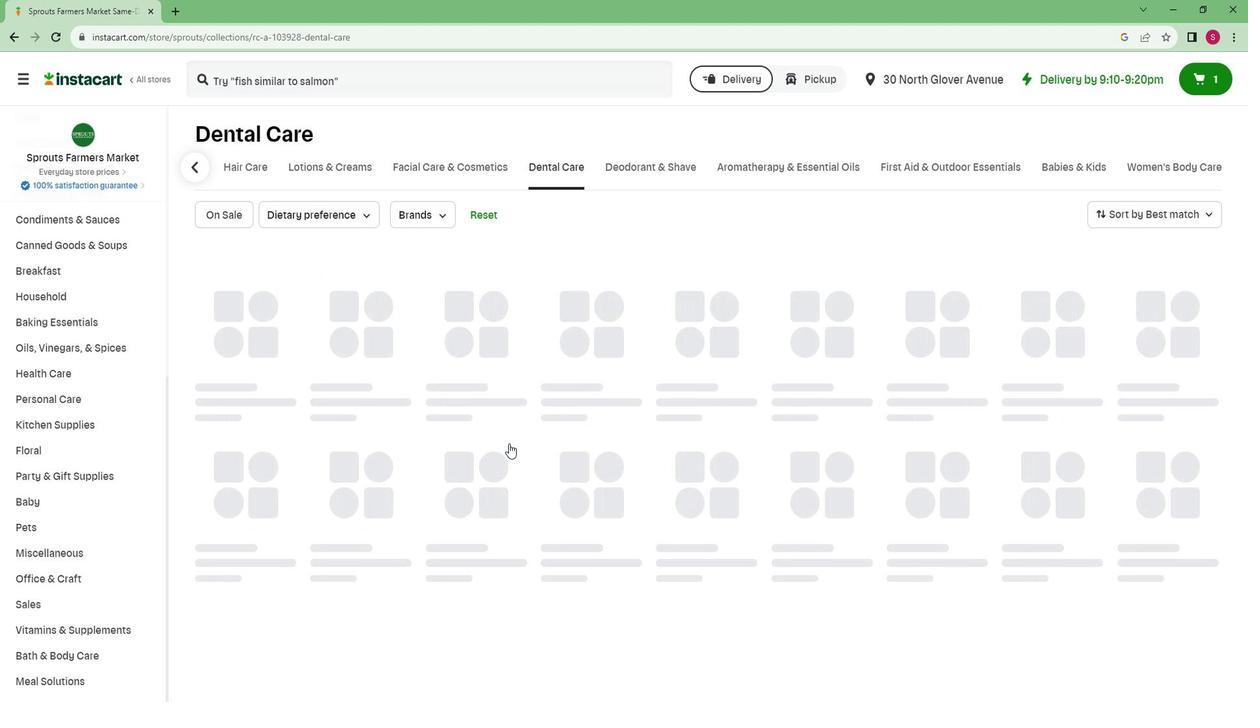 
